 Task: Create new vendor bill with Date Opened: 08-Apr-23, Select Vendor: Dicom Canada, Terms: Net 15. Make bill entry for item-1 with Date: 08-Apr-23, Description: Shipping Charges, Expense Account: Postage & Delivery, Quantity: 1, Unit Price: 12.99, Sales Tax: Y, Sales Tax Included: N, Tax Table: Sales Tax. Post Bill with Post Date: 08-Apr-23, Post to Accounts: Liabilities:Accounts Payble. Pay / Process Payment with Transaction Date: 22-Apr-23, Amount: 13.51, Transfer Account: Checking Account. Go to 'Print Bill'. Save a pdf copy of the bill.
Action: Mouse moved to (179, 36)
Screenshot: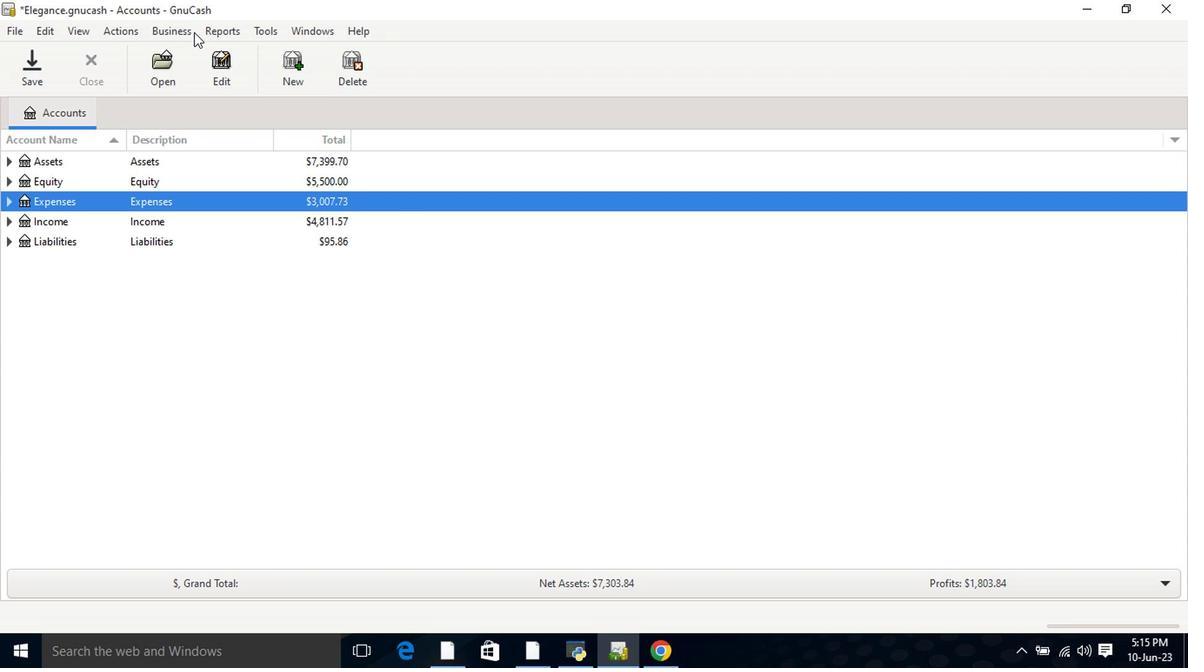 
Action: Mouse pressed left at (179, 36)
Screenshot: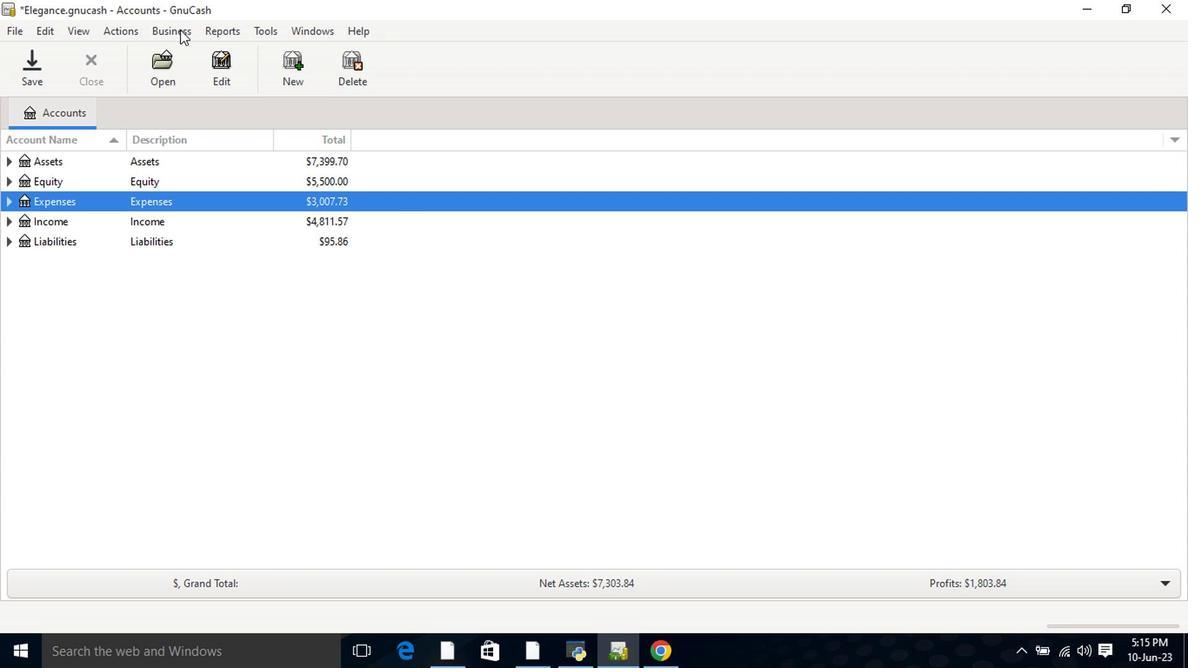 
Action: Mouse moved to (198, 76)
Screenshot: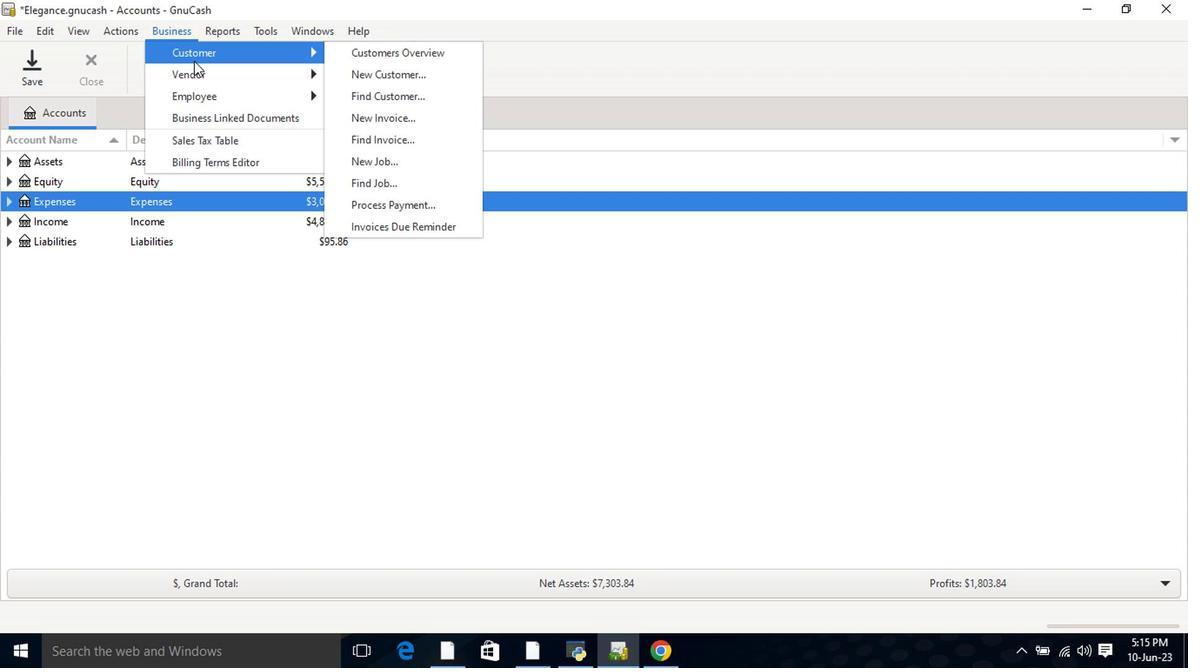 
Action: Mouse pressed left at (198, 76)
Screenshot: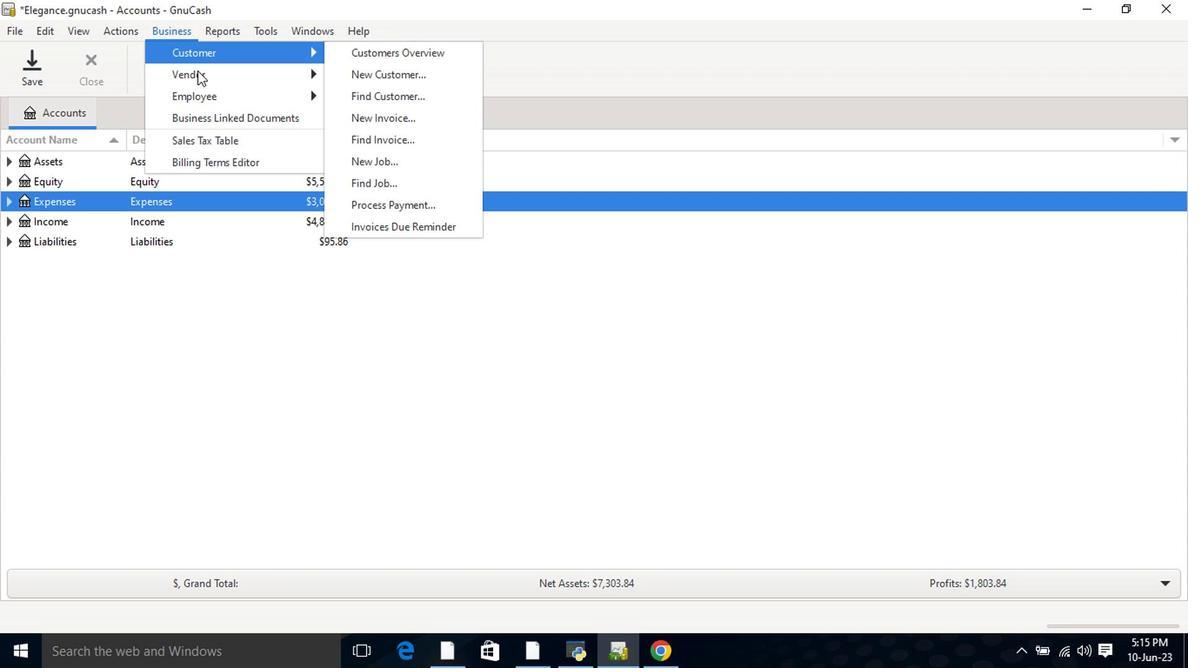 
Action: Mouse moved to (374, 146)
Screenshot: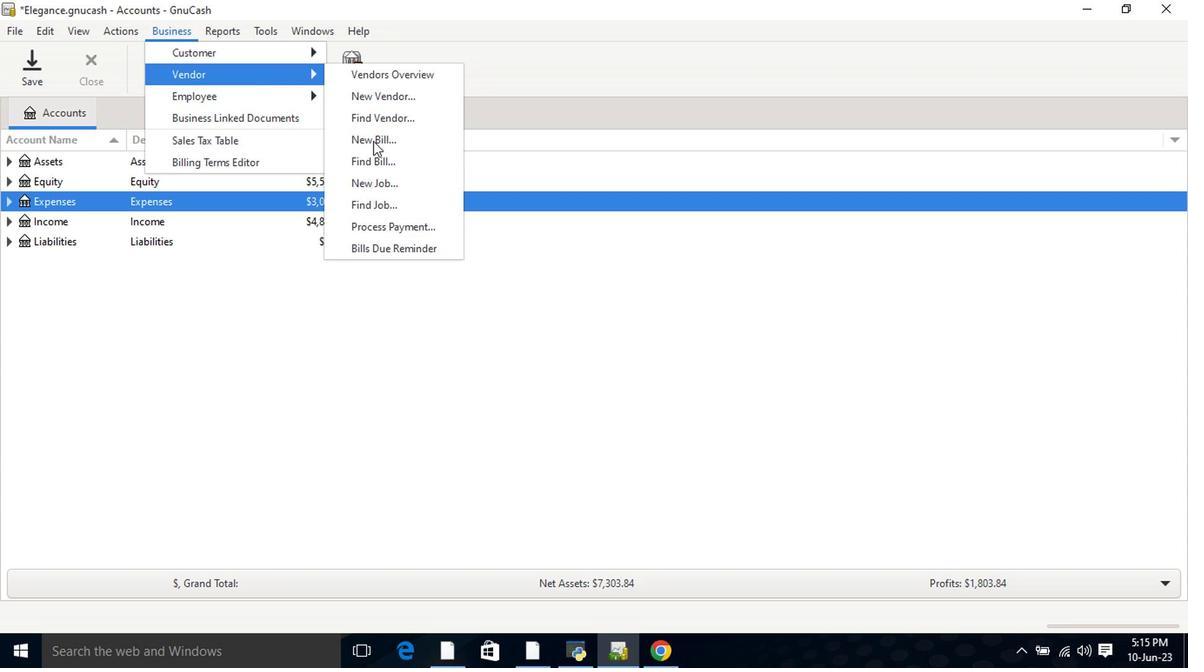 
Action: Mouse pressed left at (374, 146)
Screenshot: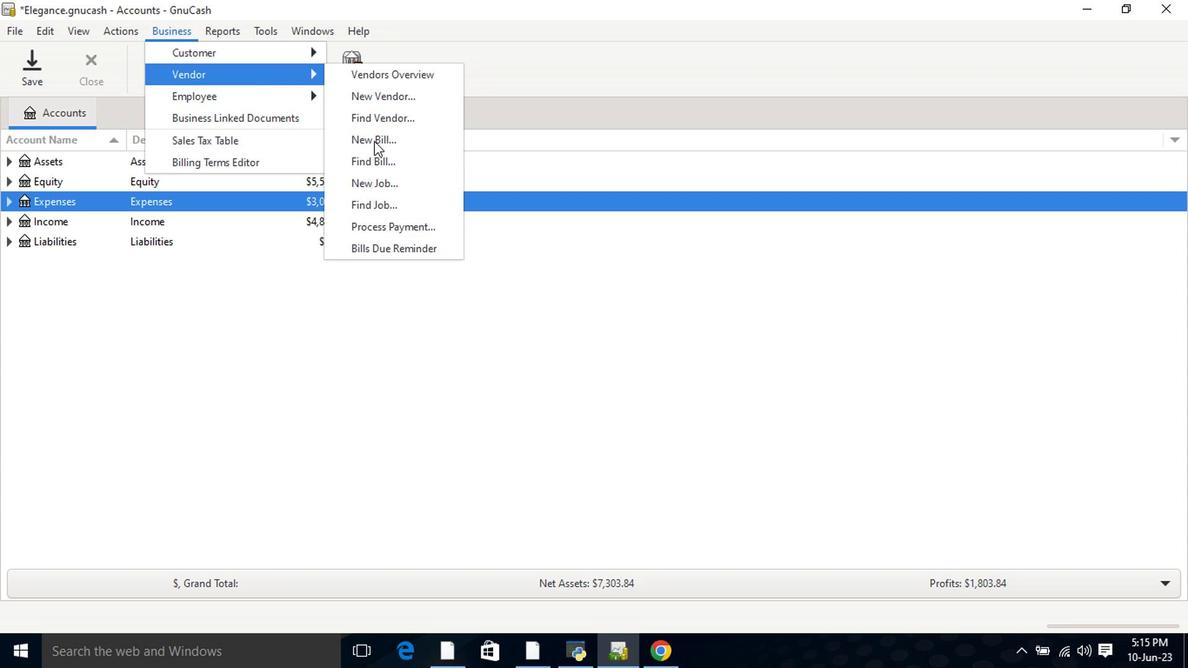 
Action: Mouse moved to (707, 230)
Screenshot: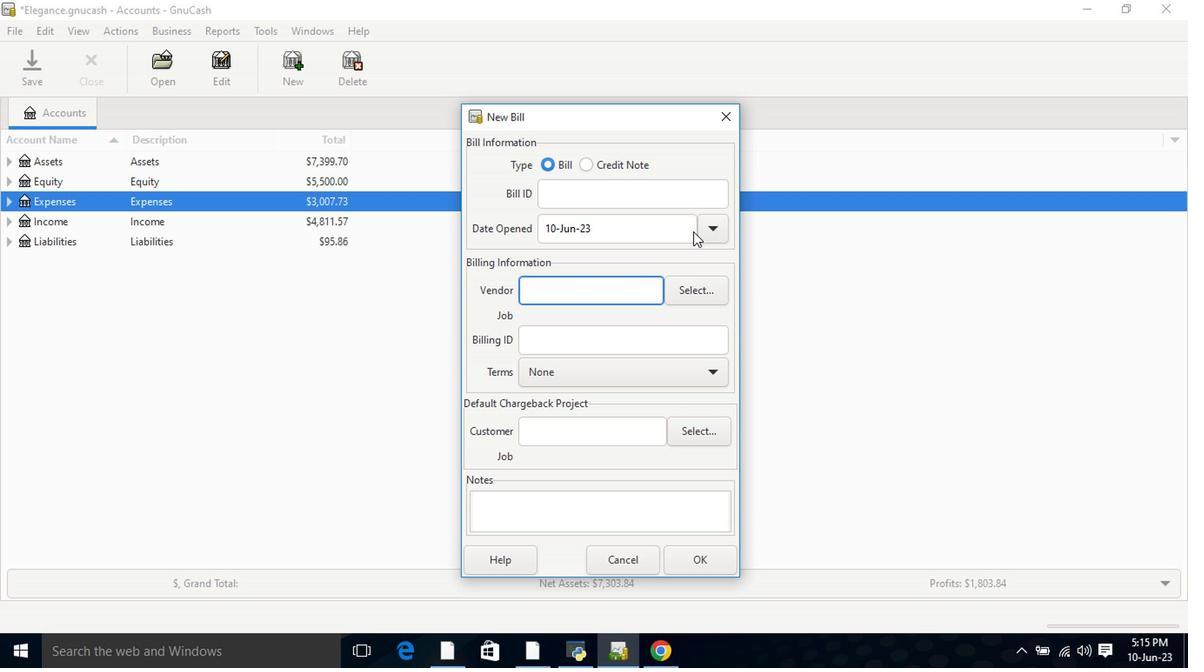 
Action: Mouse pressed left at (707, 230)
Screenshot: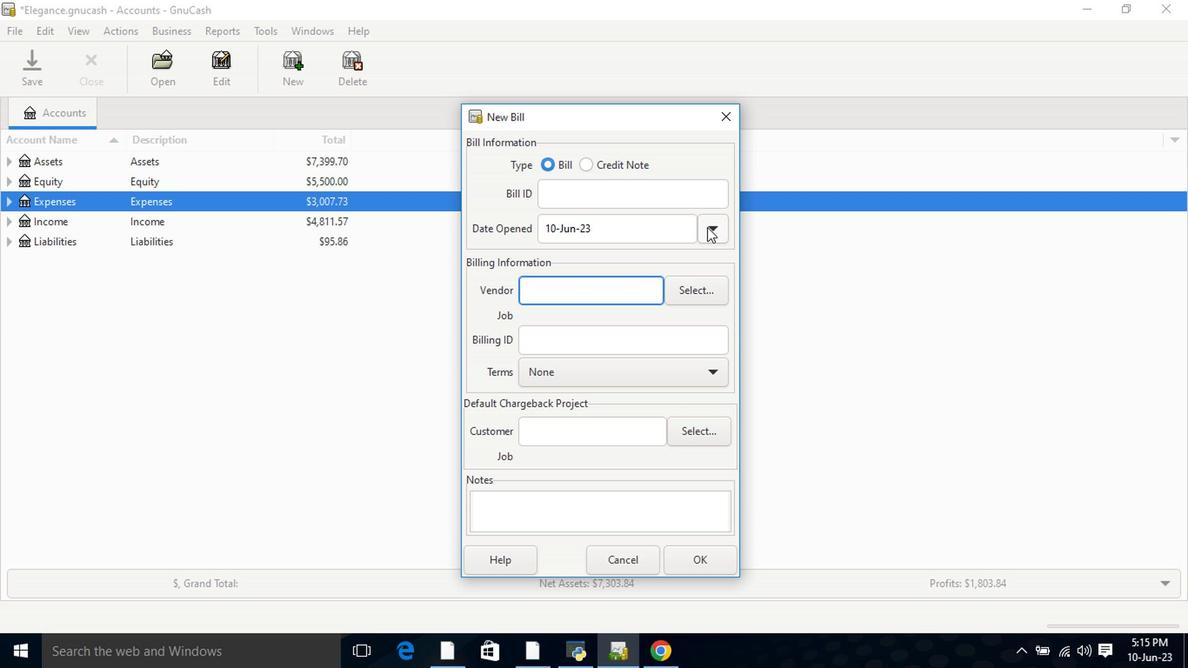 
Action: Mouse moved to (574, 255)
Screenshot: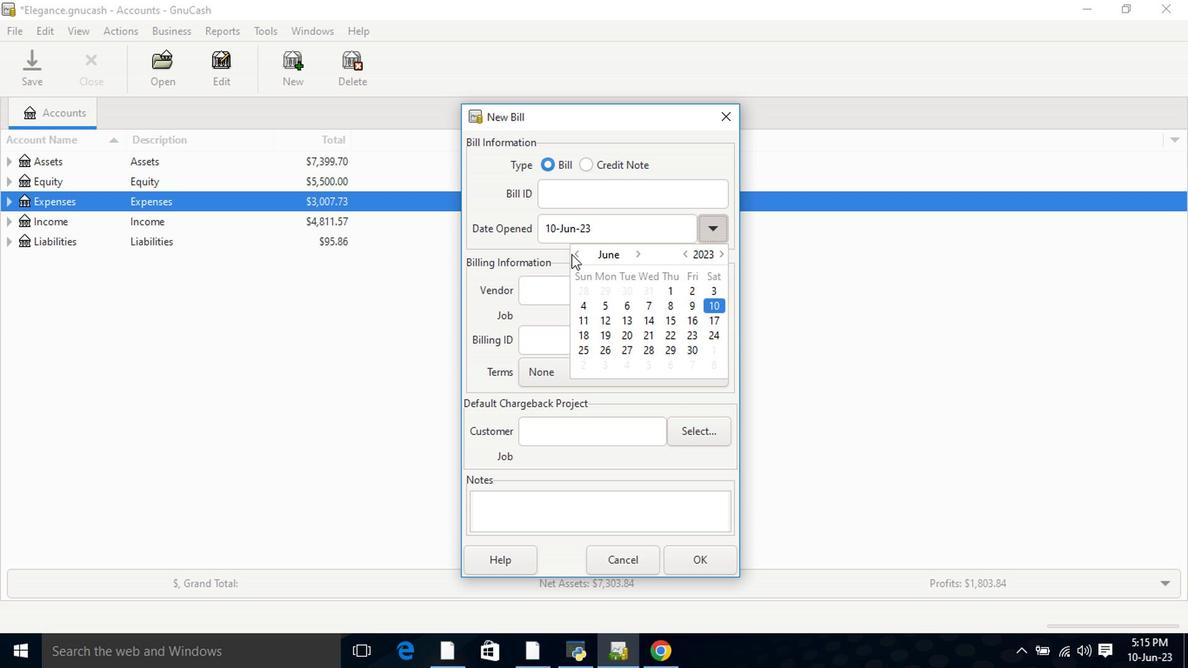
Action: Mouse pressed left at (574, 255)
Screenshot: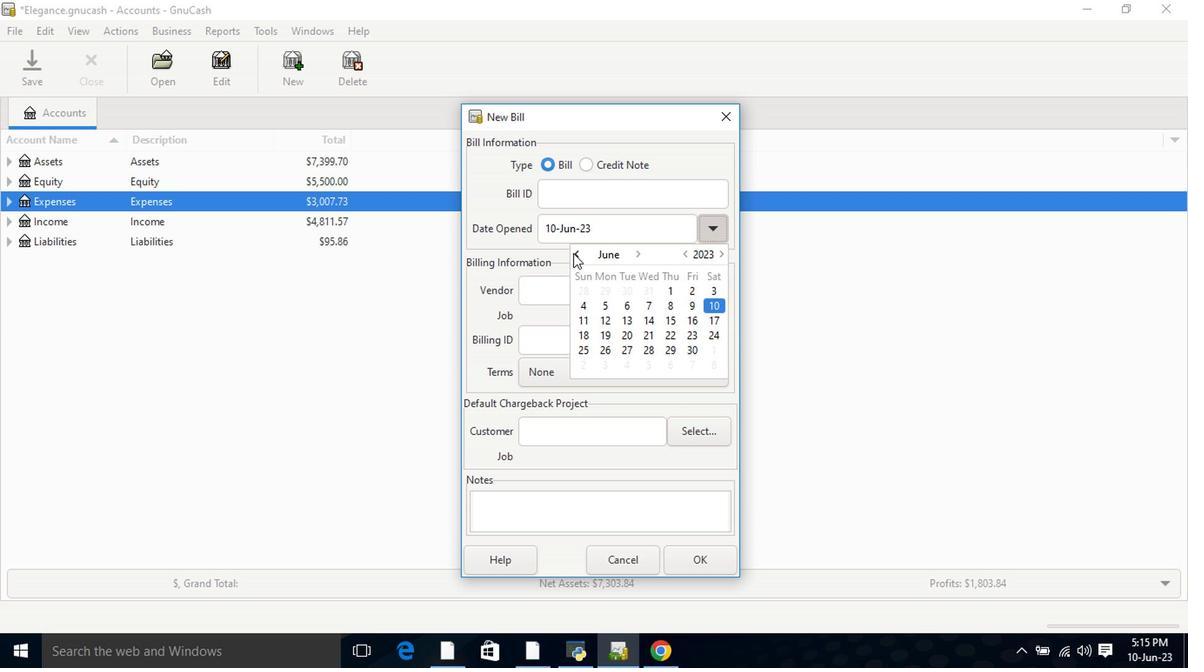 
Action: Mouse pressed left at (574, 255)
Screenshot: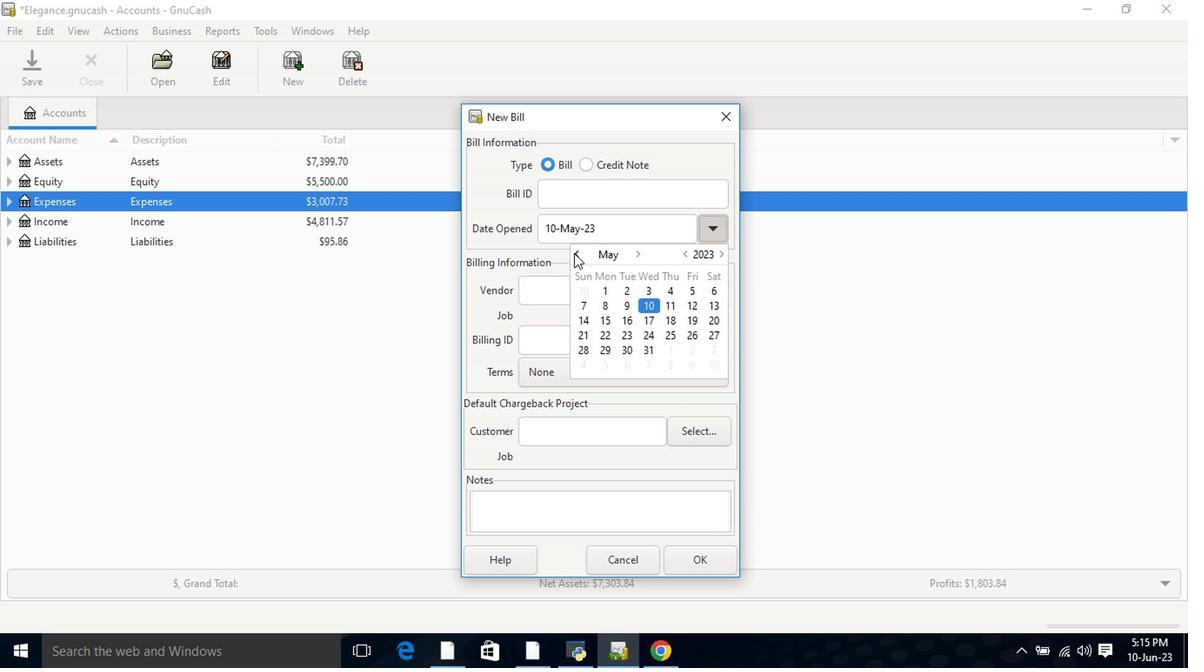
Action: Mouse moved to (713, 305)
Screenshot: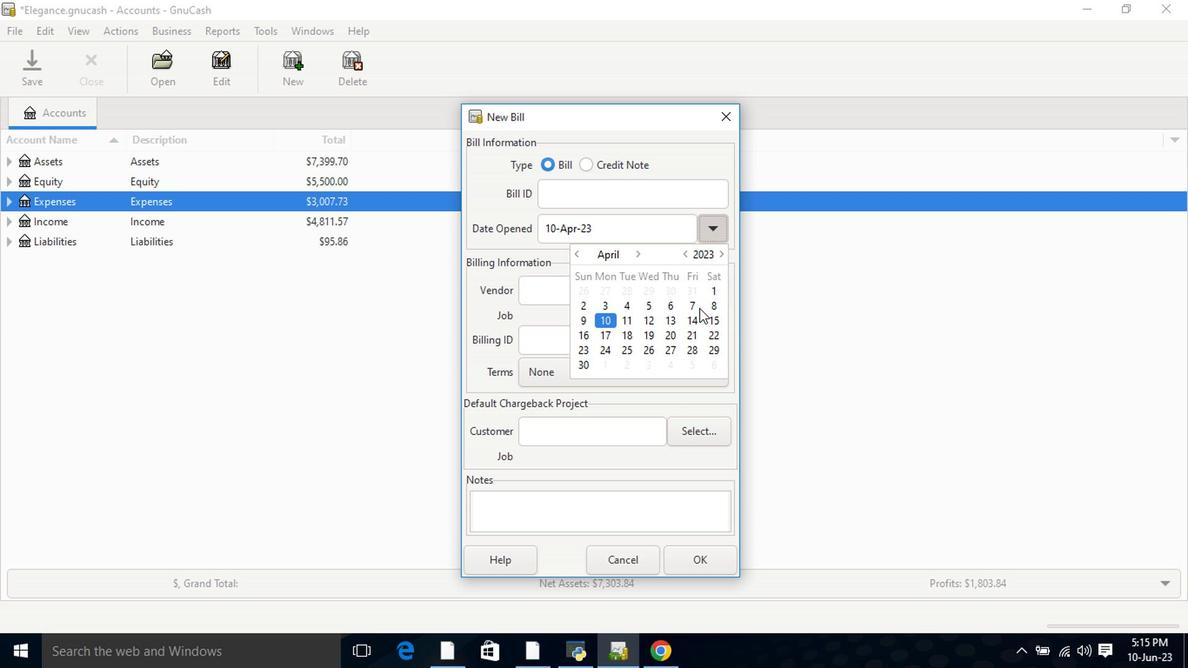 
Action: Mouse pressed left at (713, 305)
Screenshot: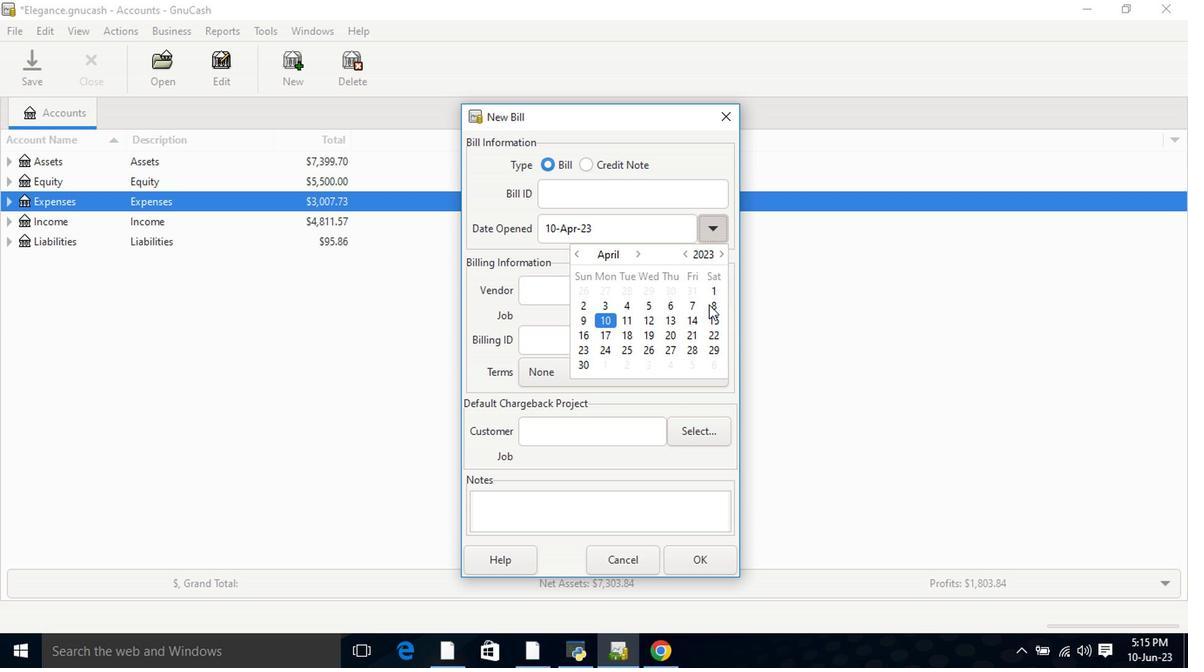 
Action: Mouse pressed left at (713, 305)
Screenshot: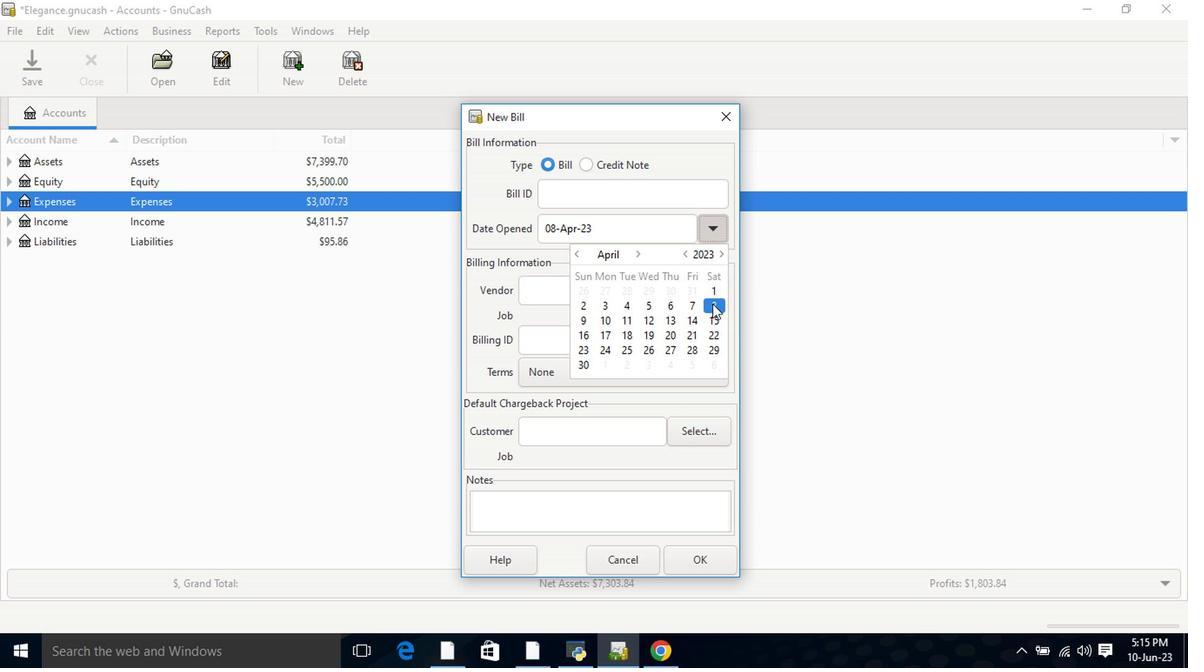 
Action: Mouse moved to (638, 305)
Screenshot: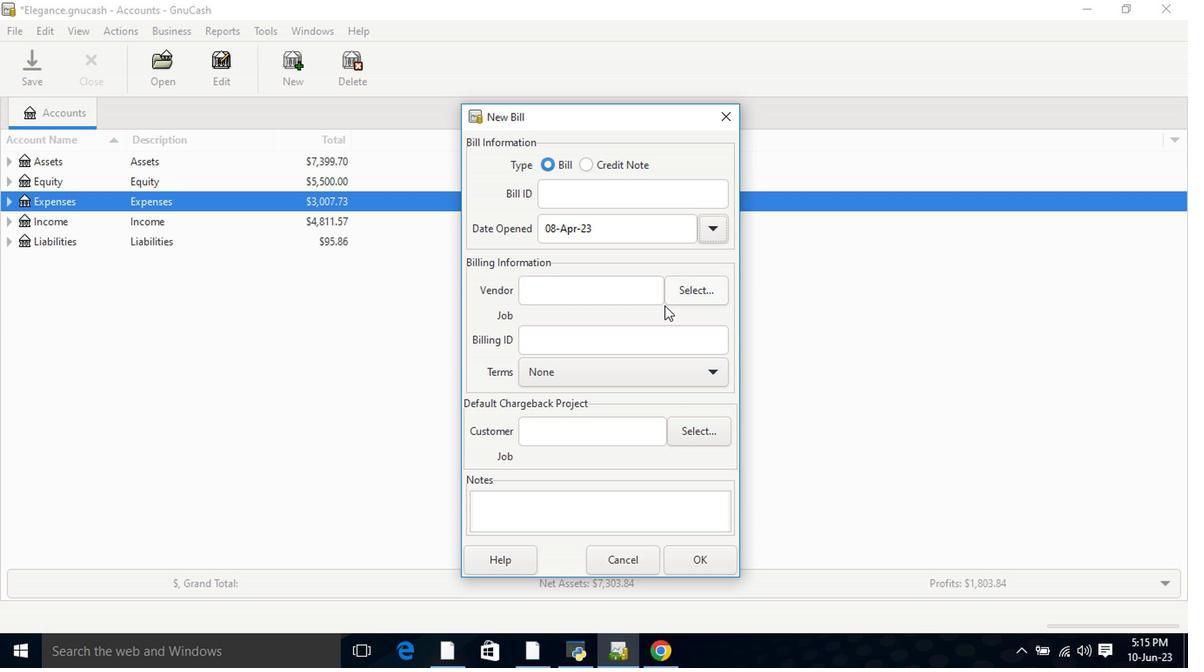 
Action: Mouse pressed left at (638, 305)
Screenshot: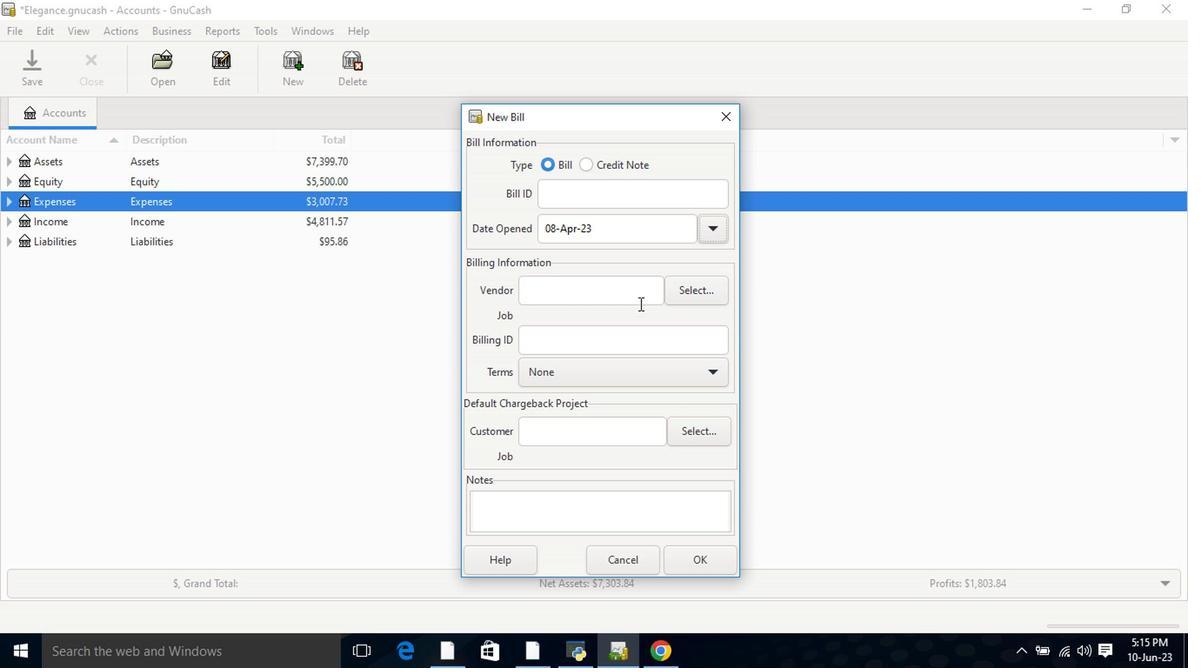 
Action: Key pressed <Key.shift><Key.shift>Dic
Screenshot: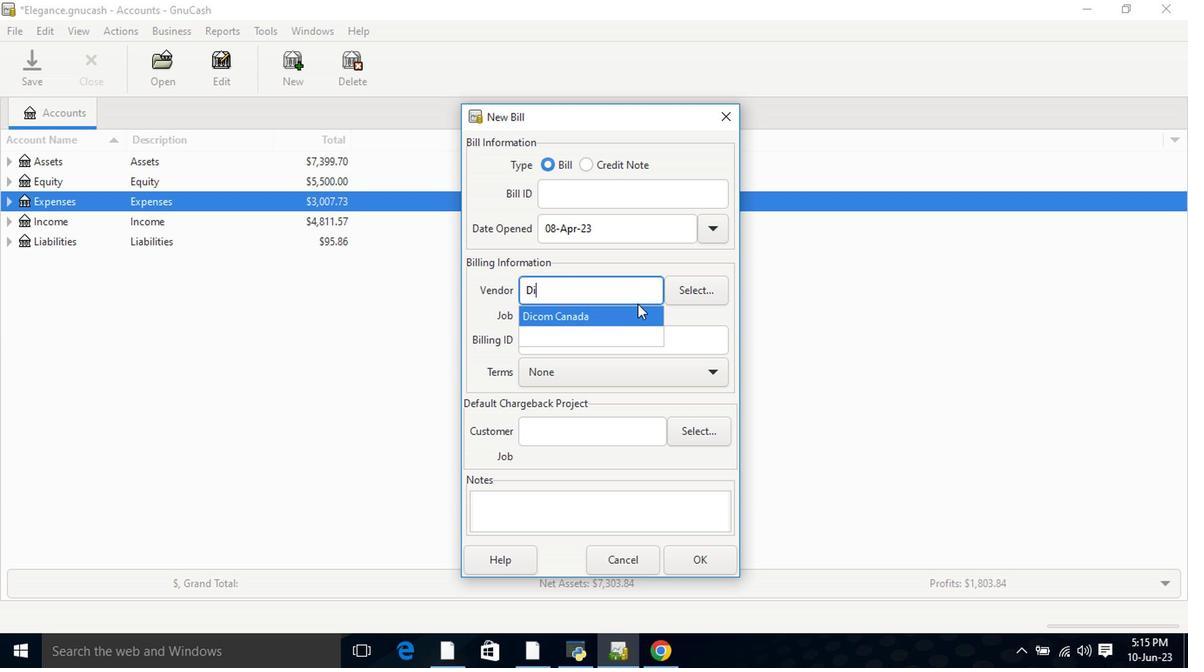 
Action: Mouse moved to (602, 320)
Screenshot: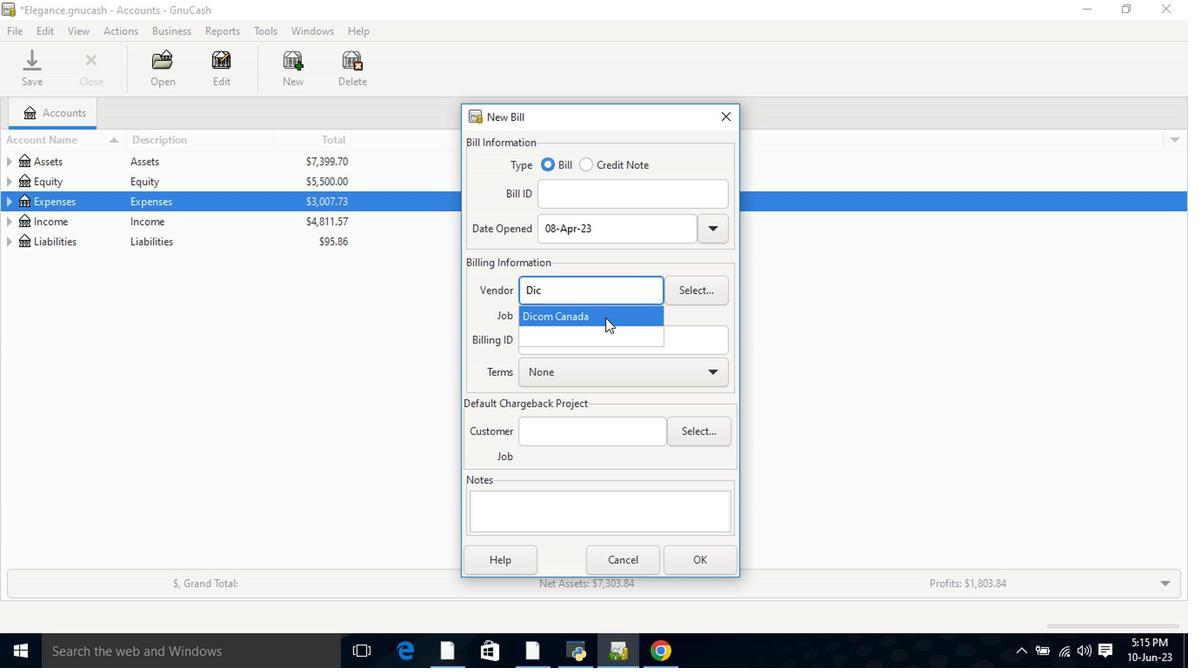 
Action: Mouse pressed left at (602, 320)
Screenshot: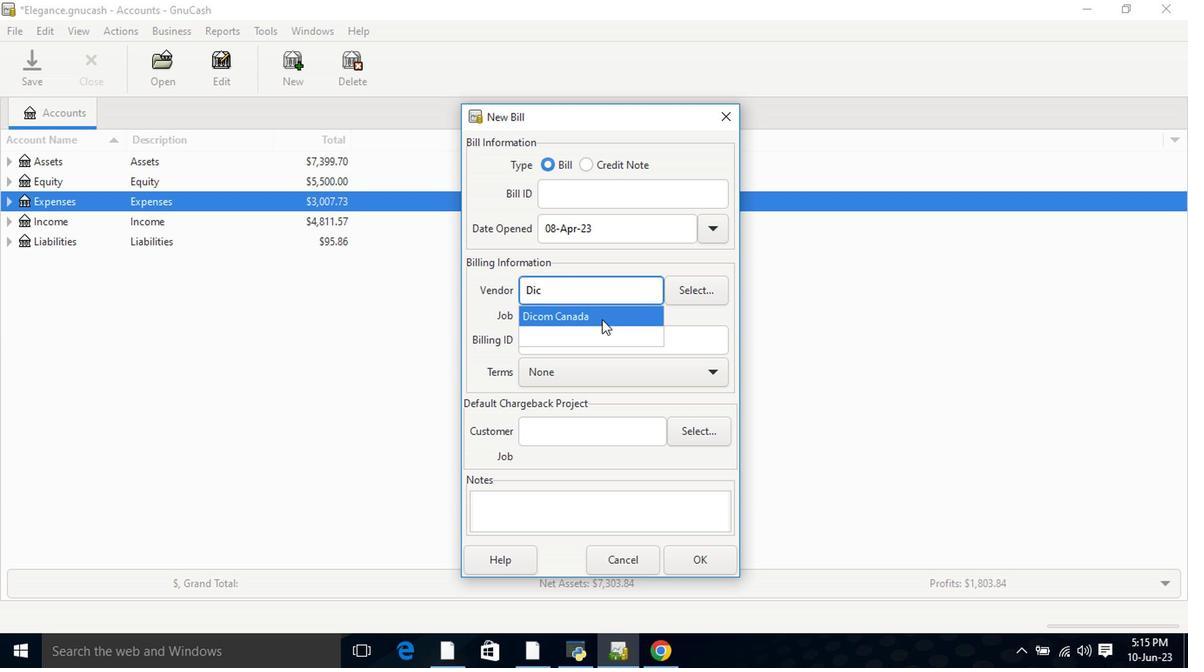 
Action: Mouse moved to (598, 386)
Screenshot: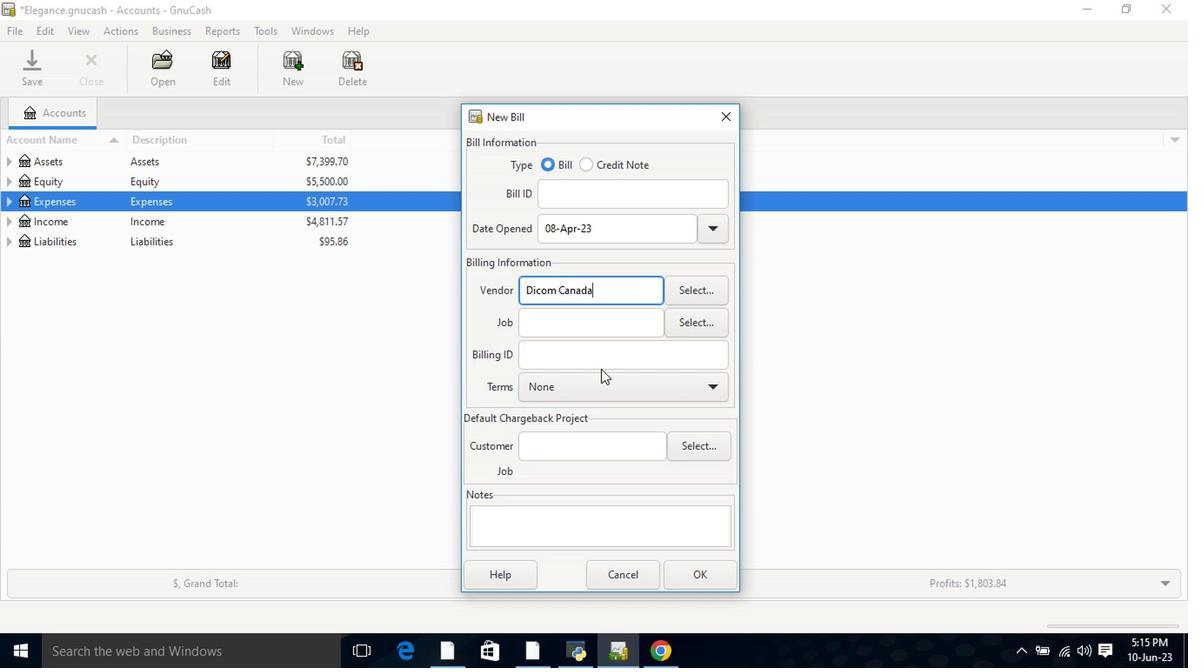 
Action: Mouse pressed left at (598, 386)
Screenshot: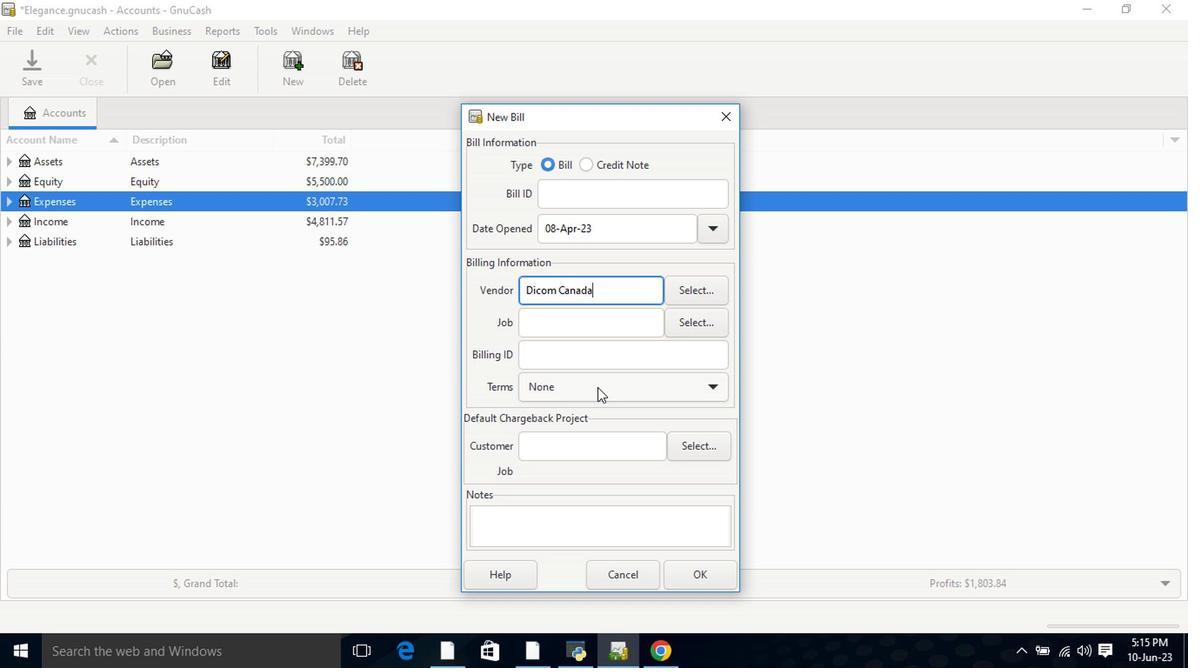 
Action: Mouse moved to (586, 415)
Screenshot: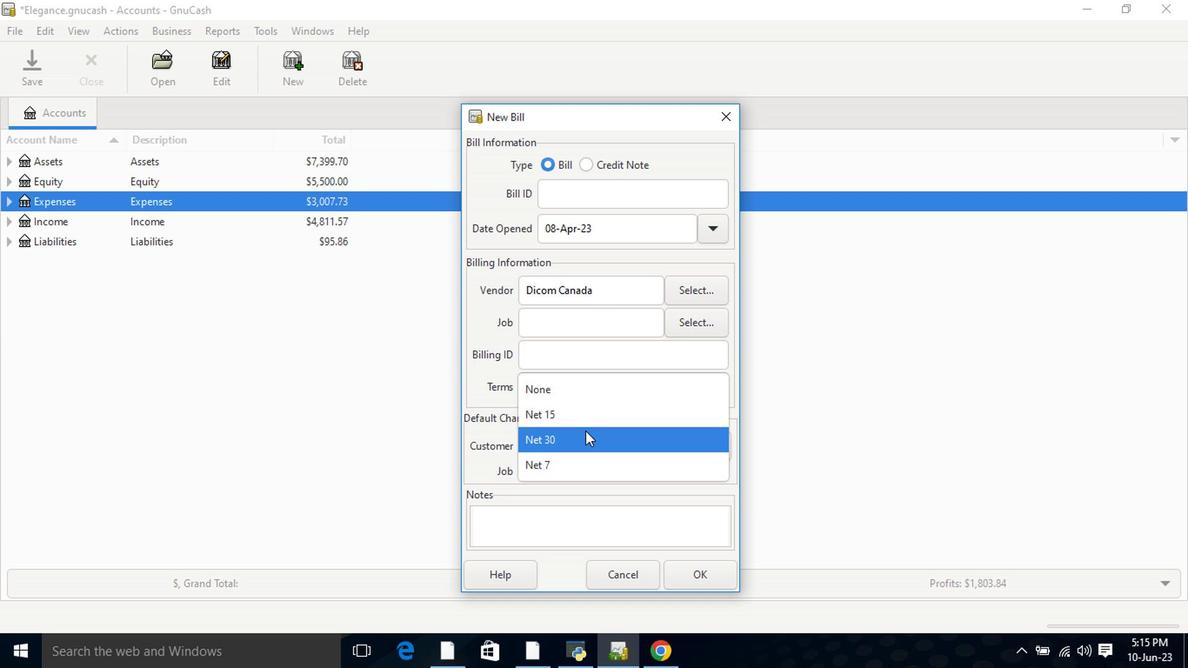 
Action: Mouse pressed left at (586, 415)
Screenshot: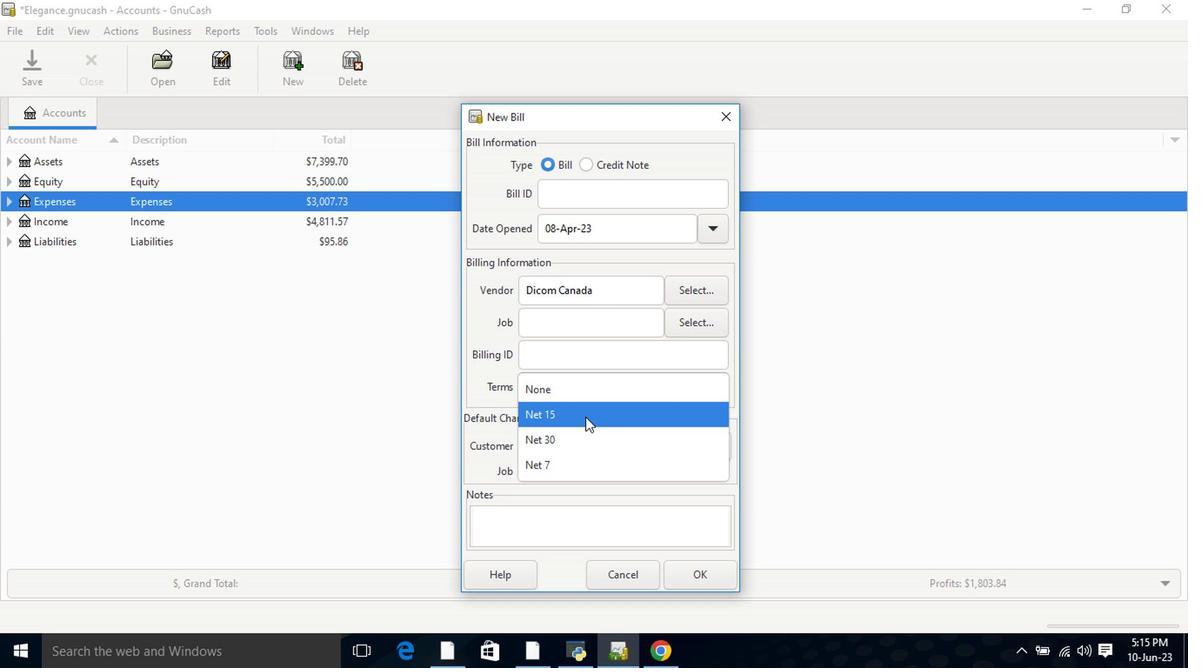 
Action: Mouse moved to (682, 567)
Screenshot: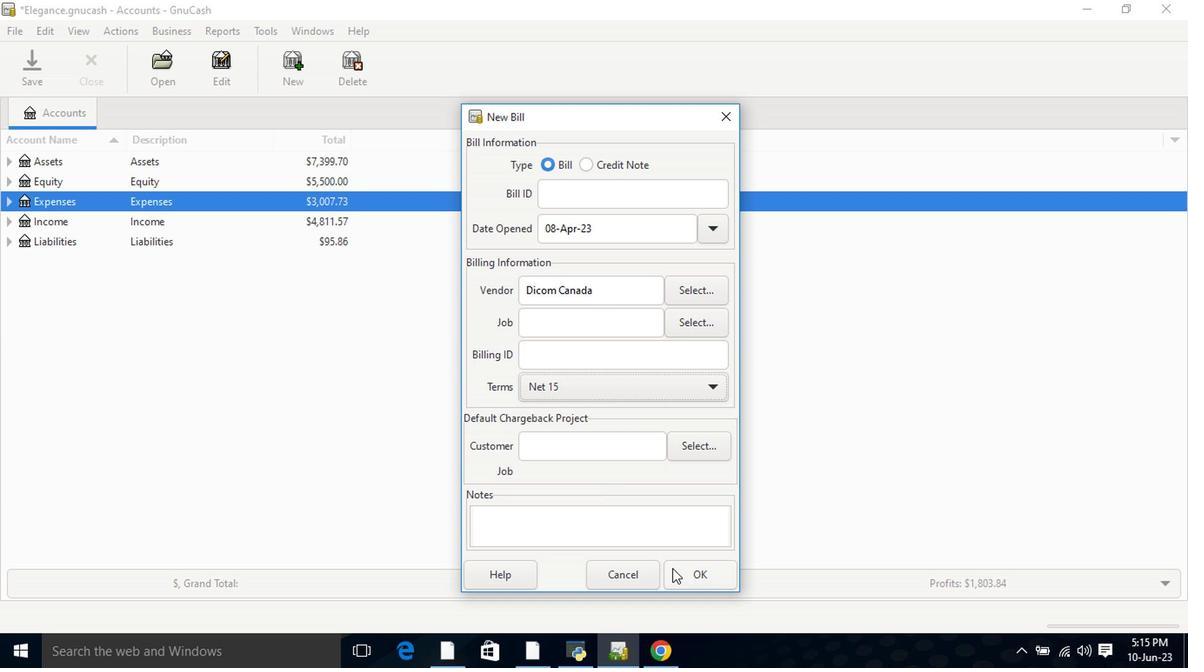 
Action: Mouse pressed left at (682, 567)
Screenshot: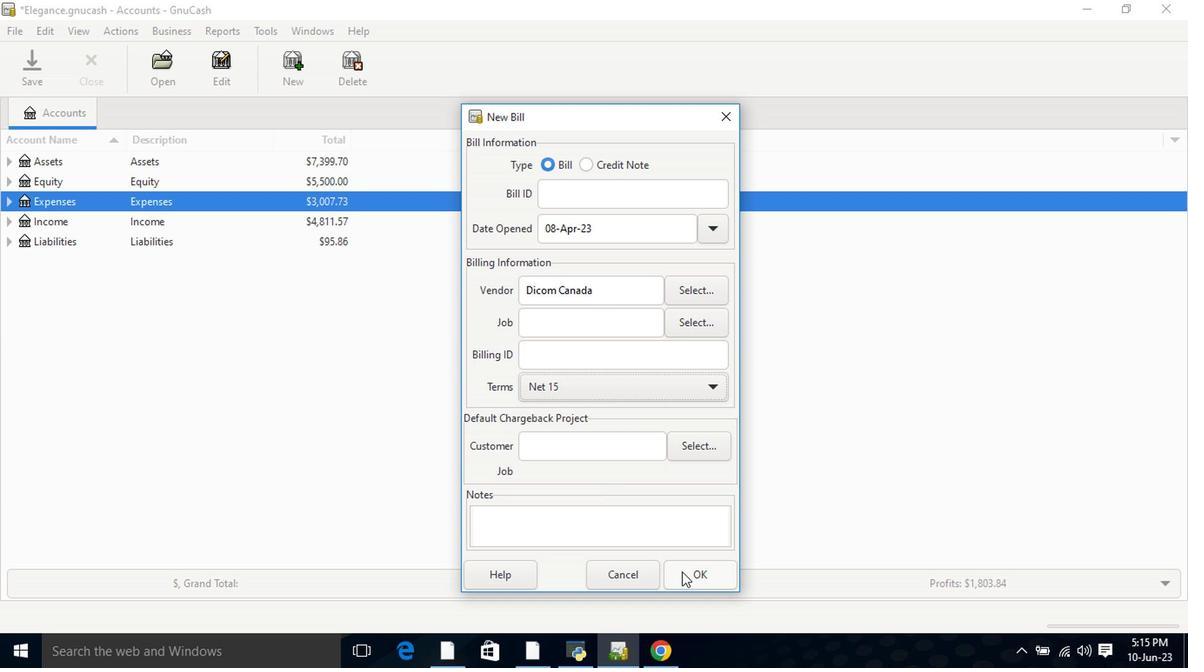 
Action: Mouse moved to (225, 405)
Screenshot: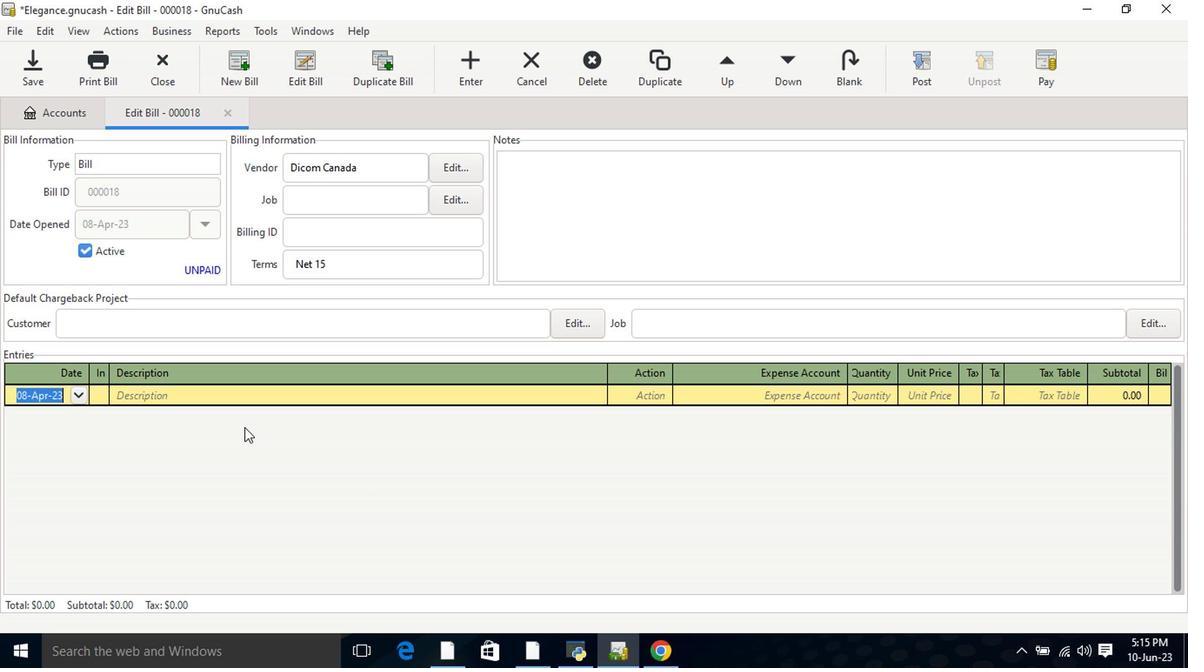 
Action: Key pressed <Key.tab>
Screenshot: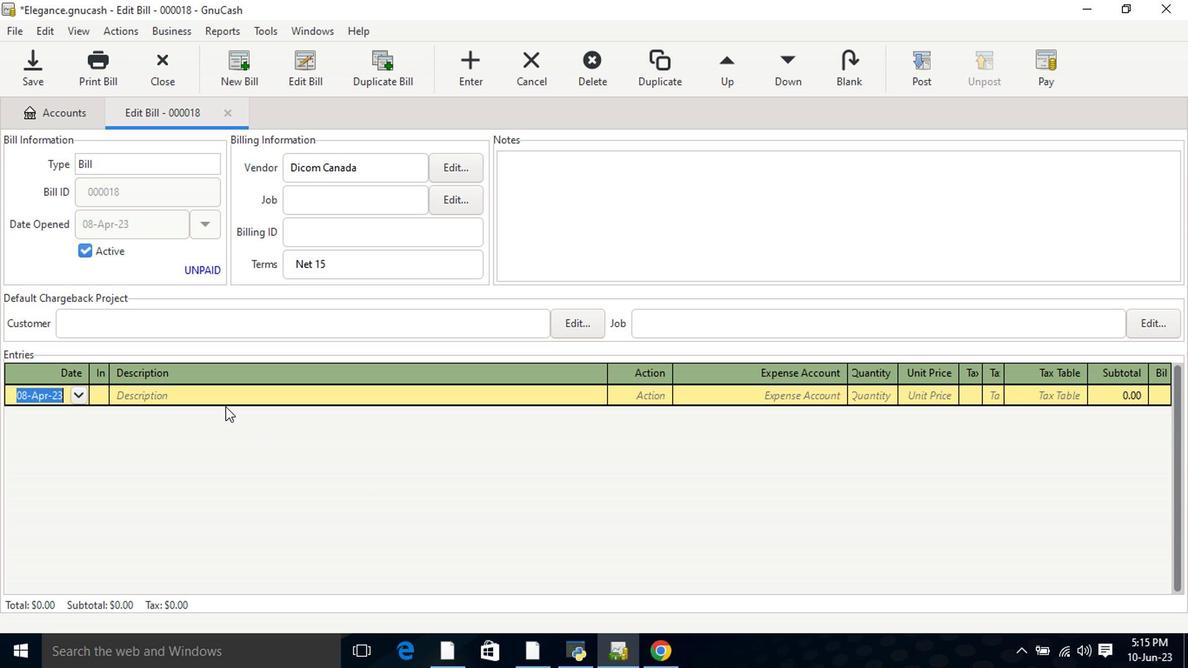 
Action: Mouse moved to (226, 401)
Screenshot: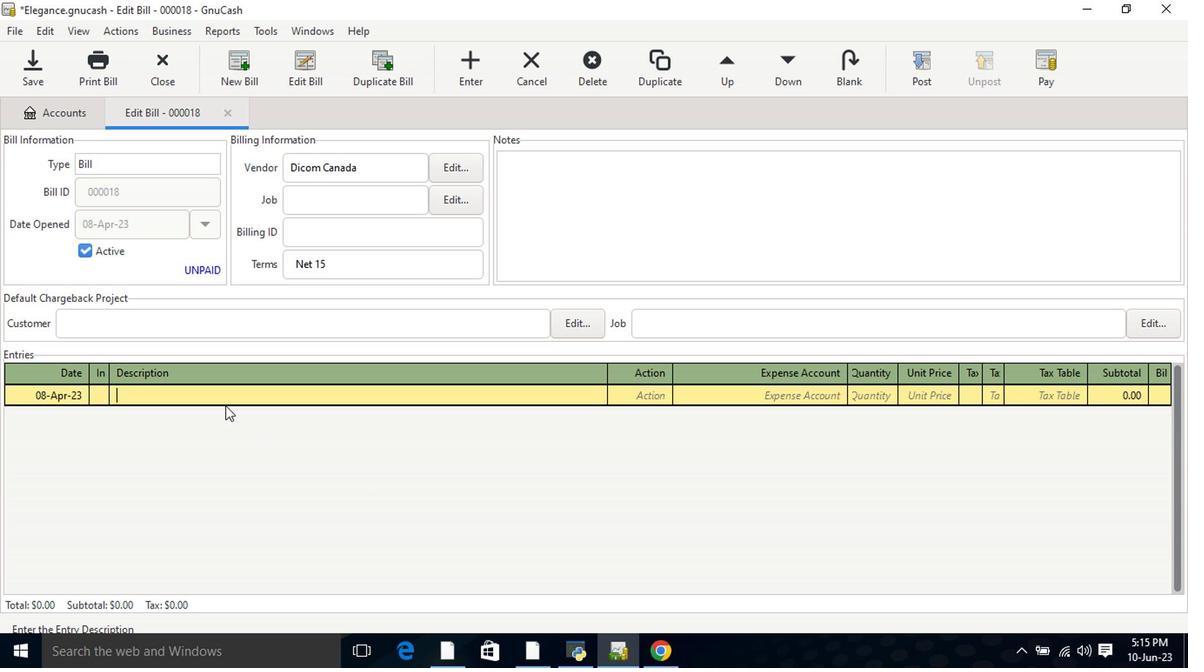 
Action: Key pressed <Key.shift>Shipping<Key.space><Key.shift>Charges<Key.tab>1<Key.tab>12.99<Key.tab><Key.tab>
Screenshot: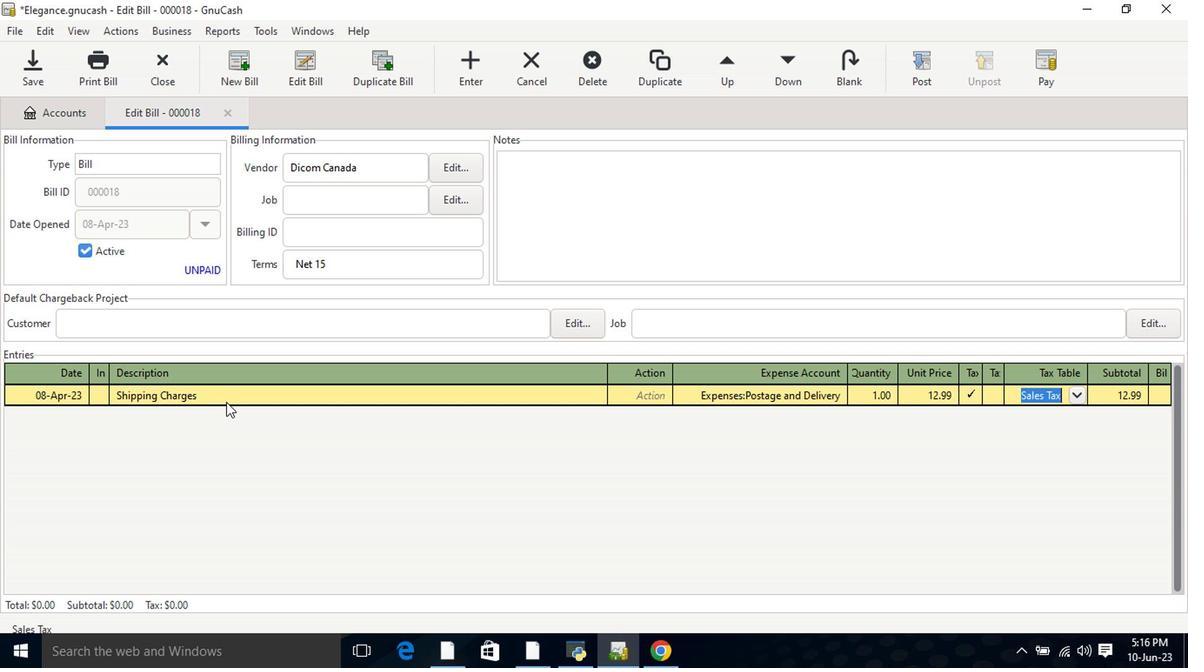 
Action: Mouse moved to (924, 80)
Screenshot: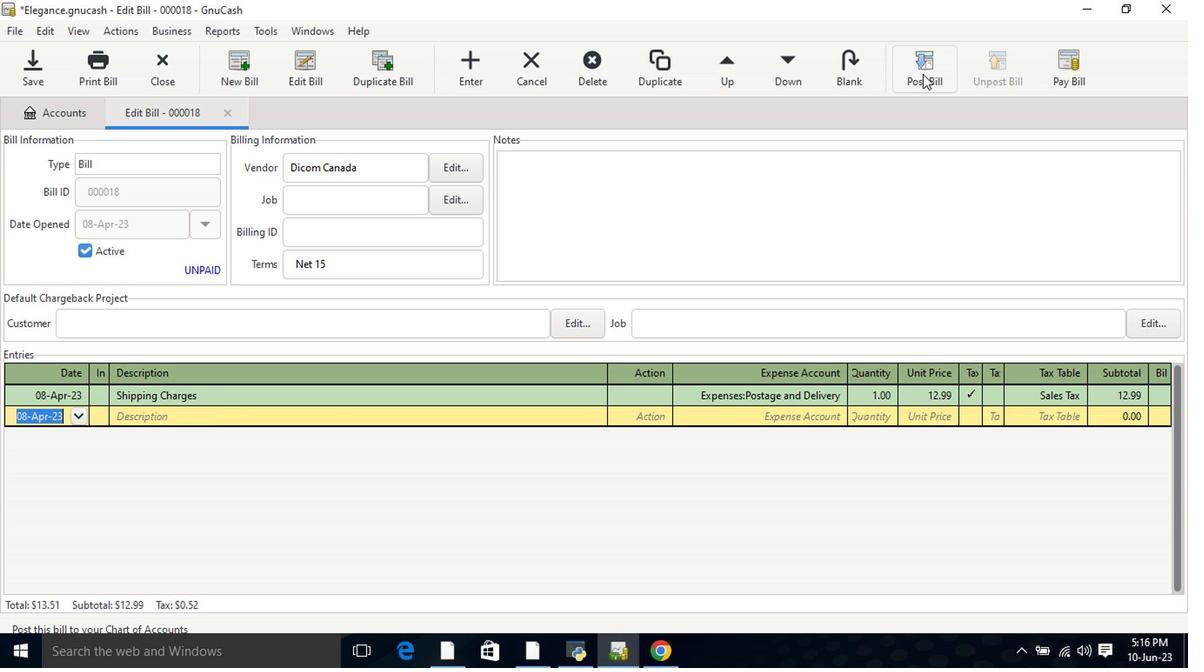 
Action: Mouse pressed left at (924, 80)
Screenshot: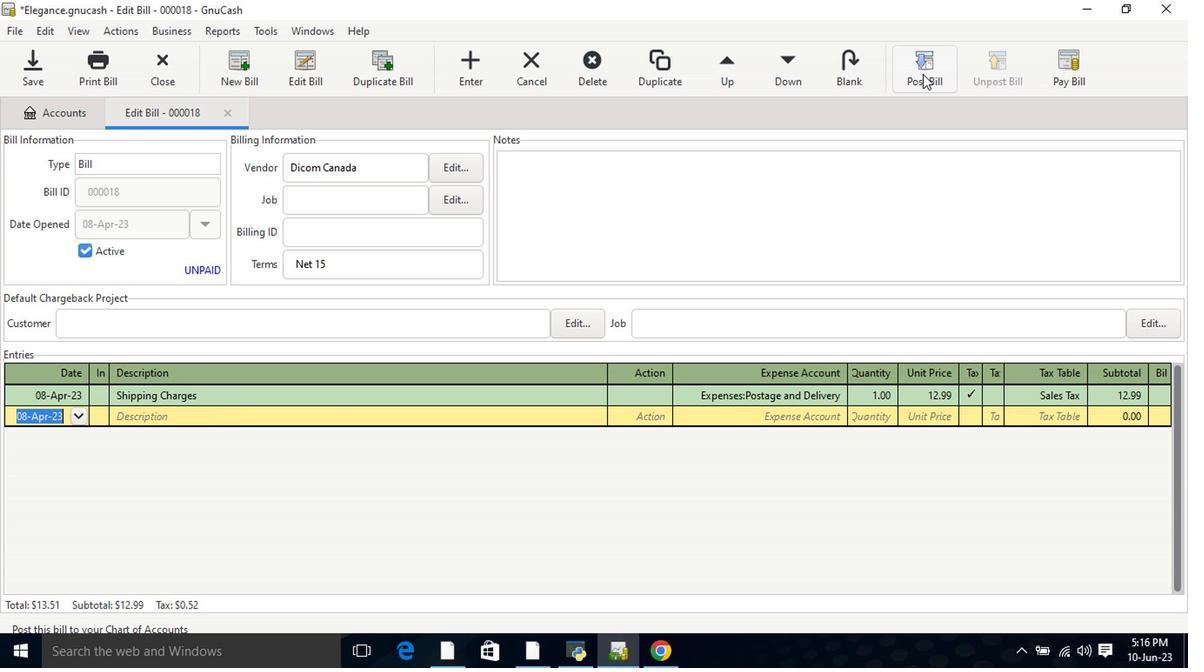 
Action: Mouse moved to (714, 435)
Screenshot: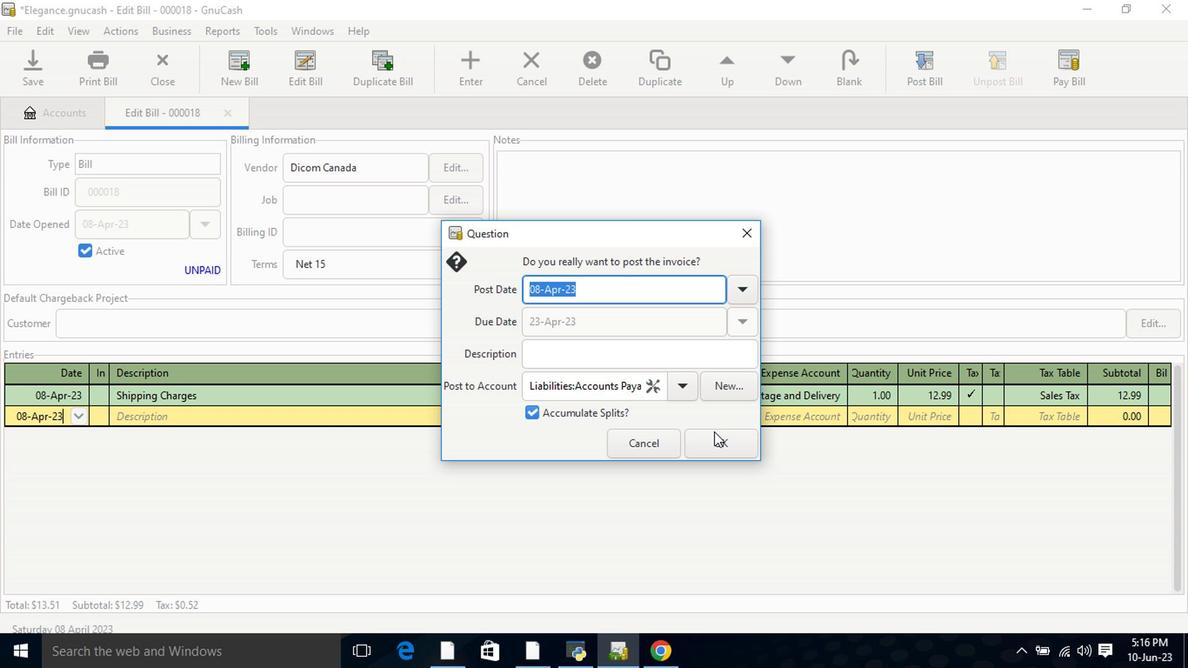 
Action: Mouse pressed left at (714, 435)
Screenshot: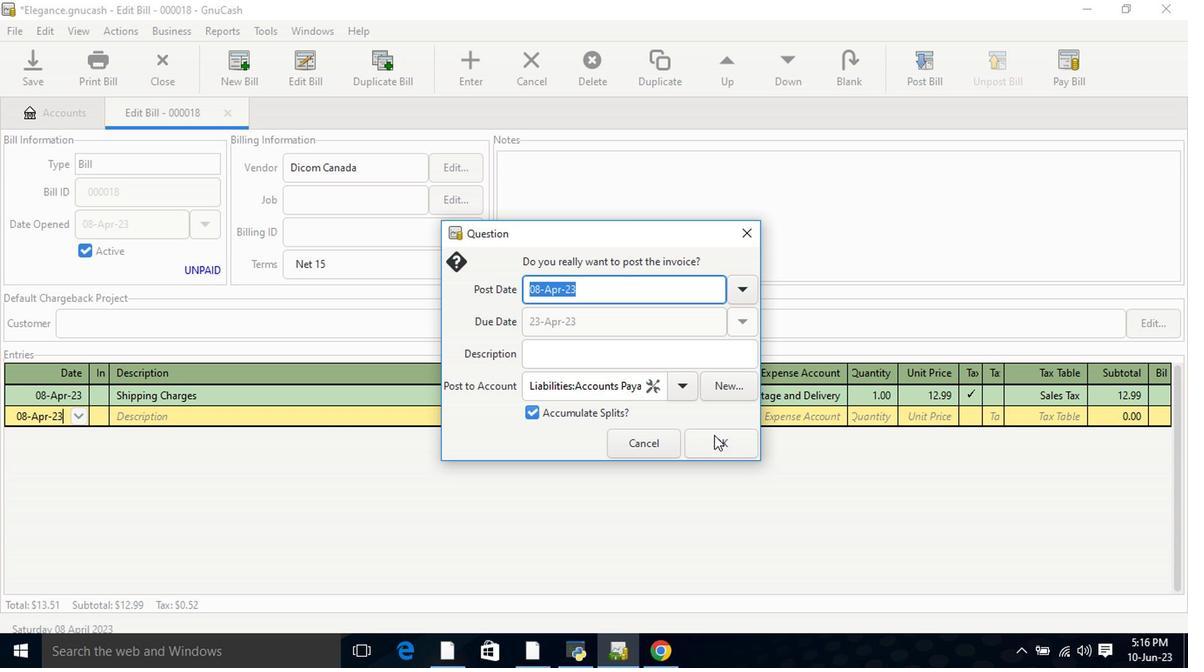 
Action: Mouse moved to (1058, 74)
Screenshot: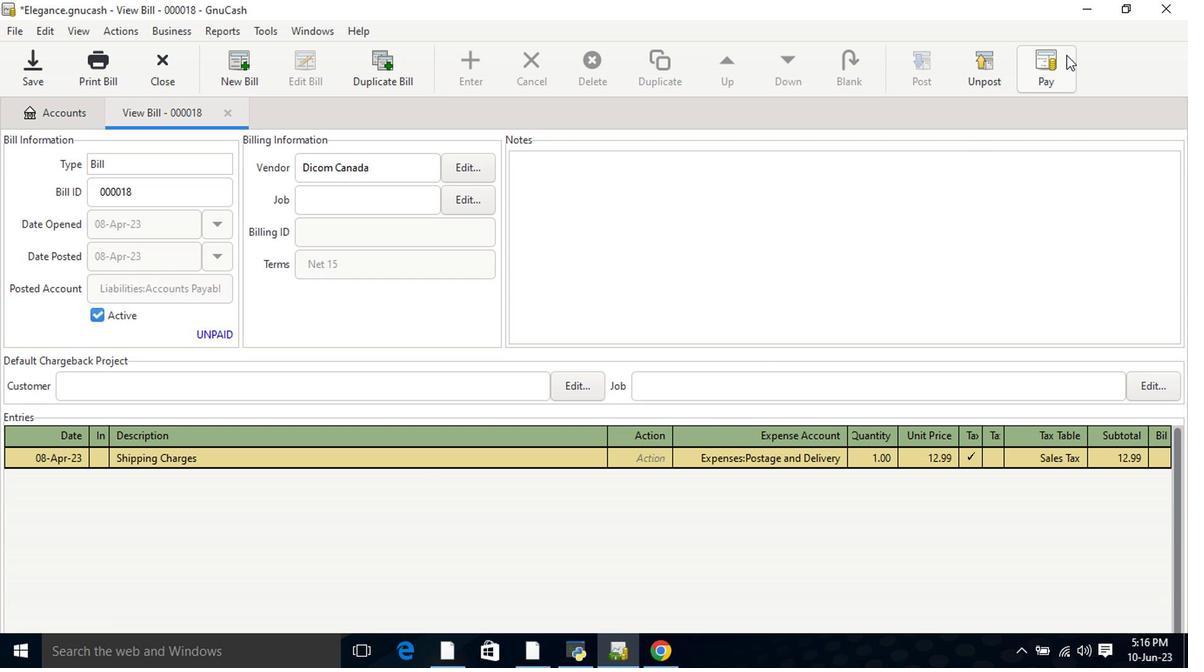 
Action: Mouse pressed left at (1058, 74)
Screenshot: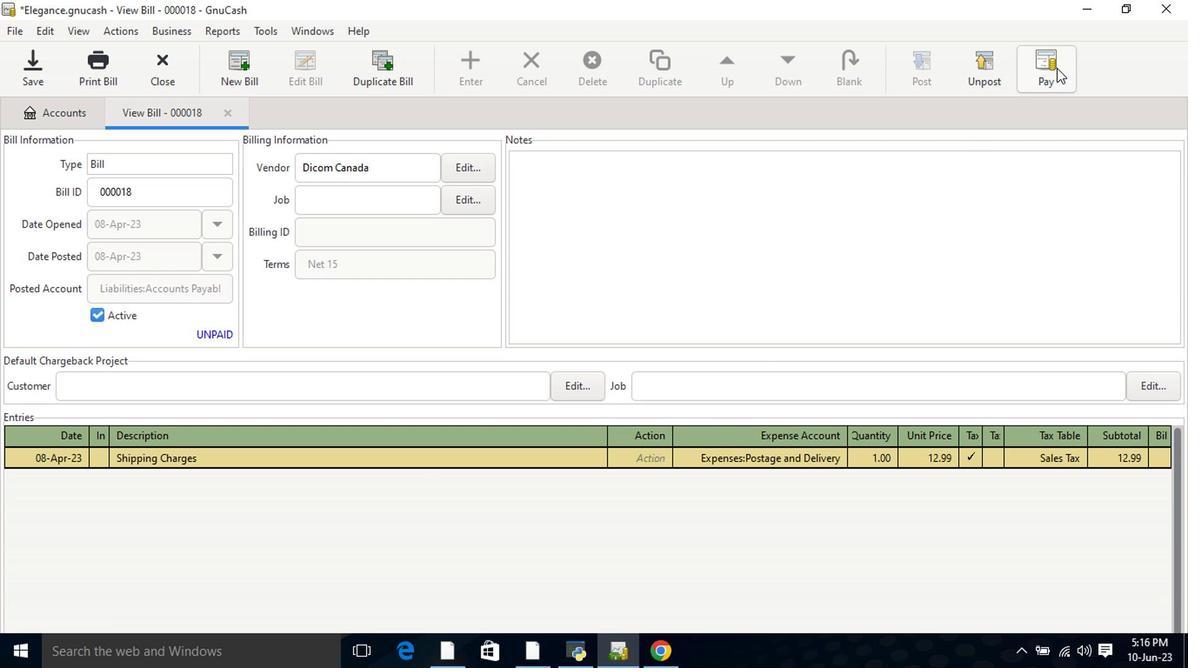 
Action: Mouse moved to (527, 342)
Screenshot: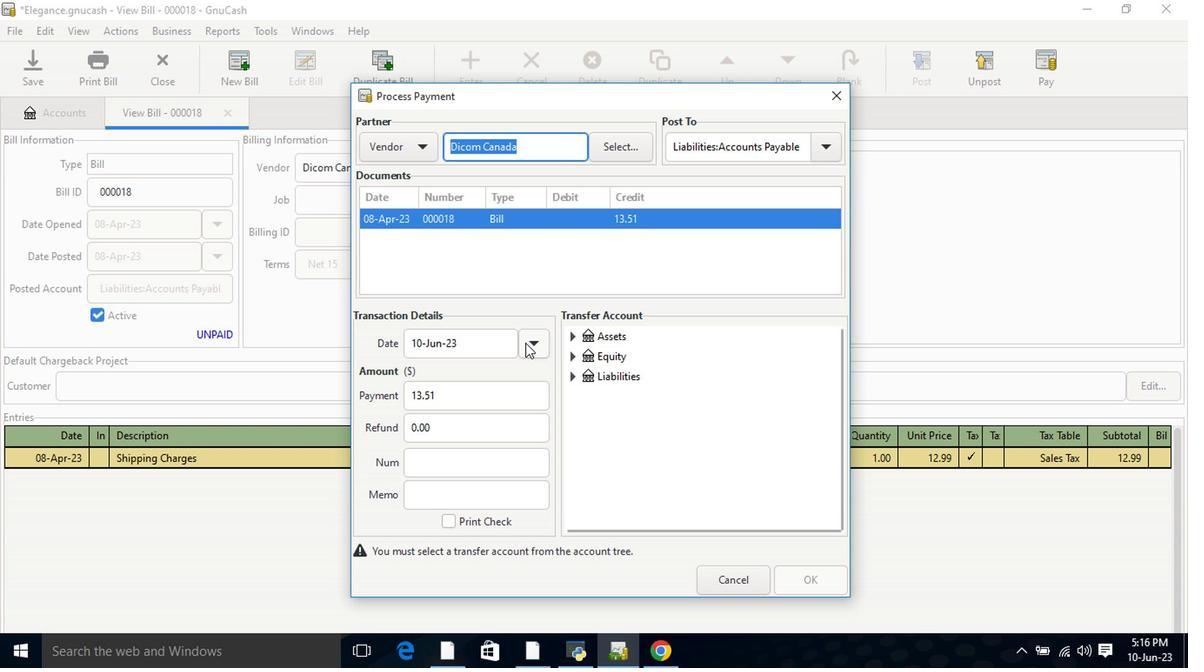 
Action: Mouse pressed left at (527, 342)
Screenshot: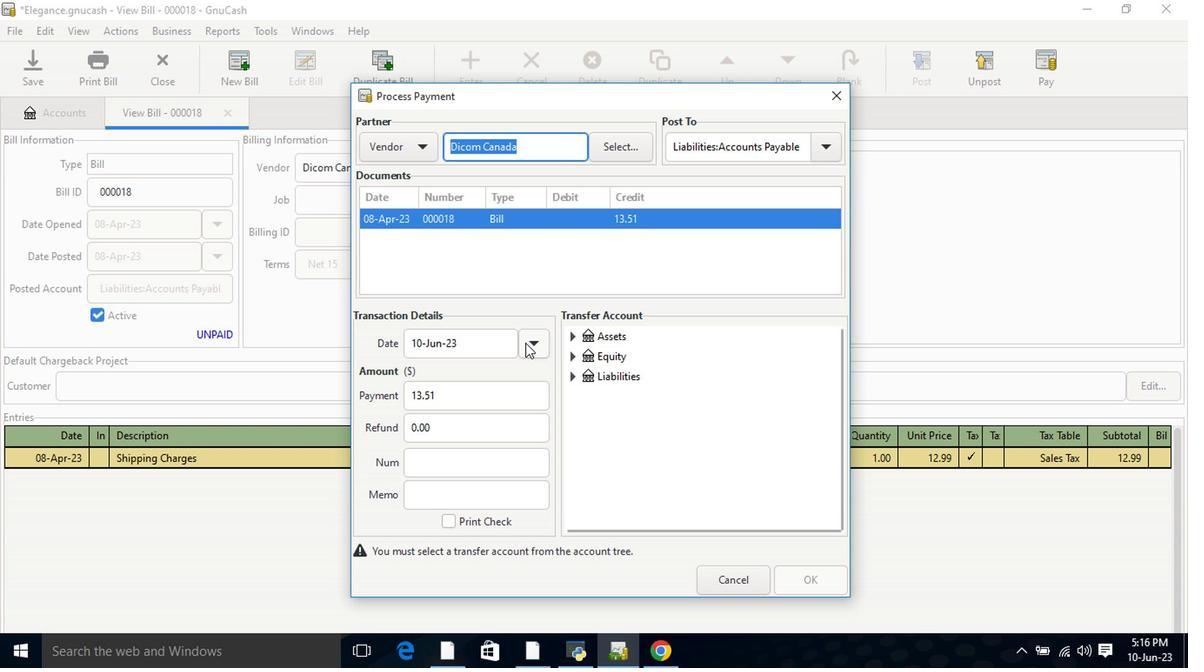 
Action: Mouse moved to (400, 370)
Screenshot: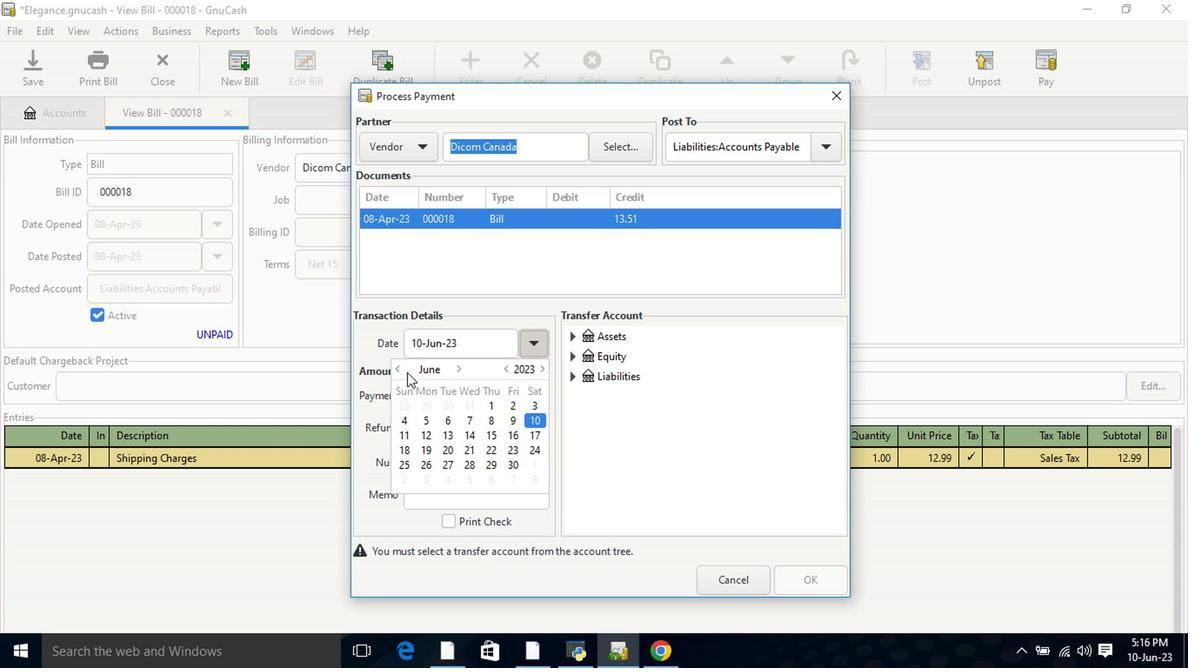 
Action: Mouse pressed left at (400, 370)
Screenshot: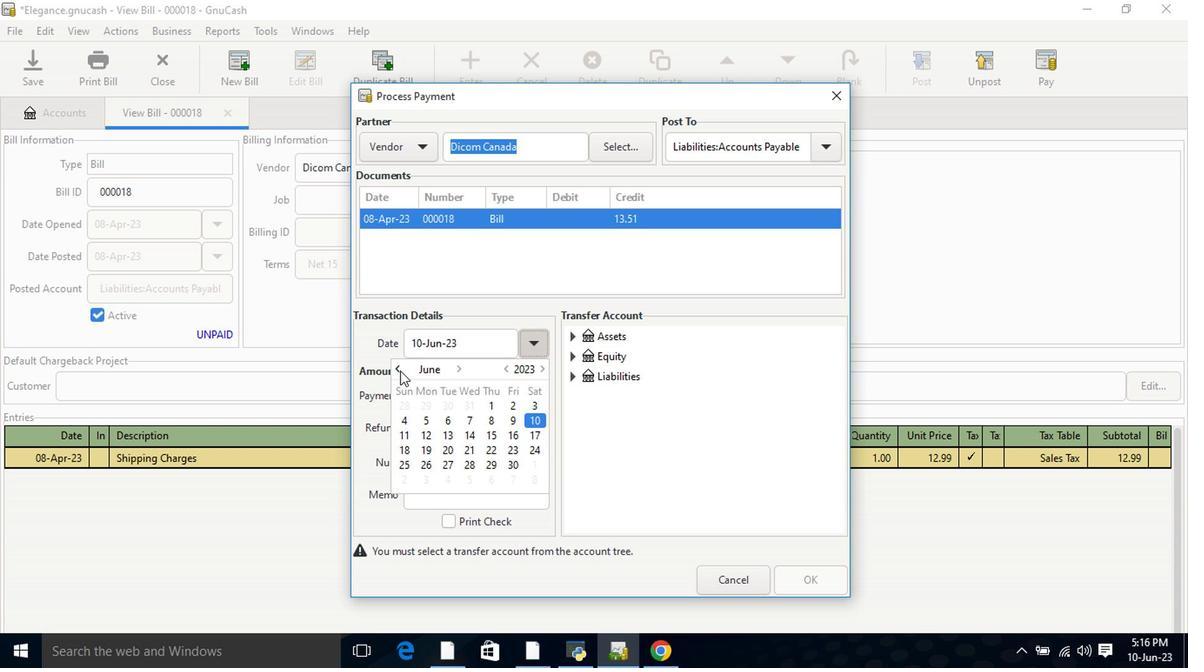 
Action: Mouse pressed left at (400, 370)
Screenshot: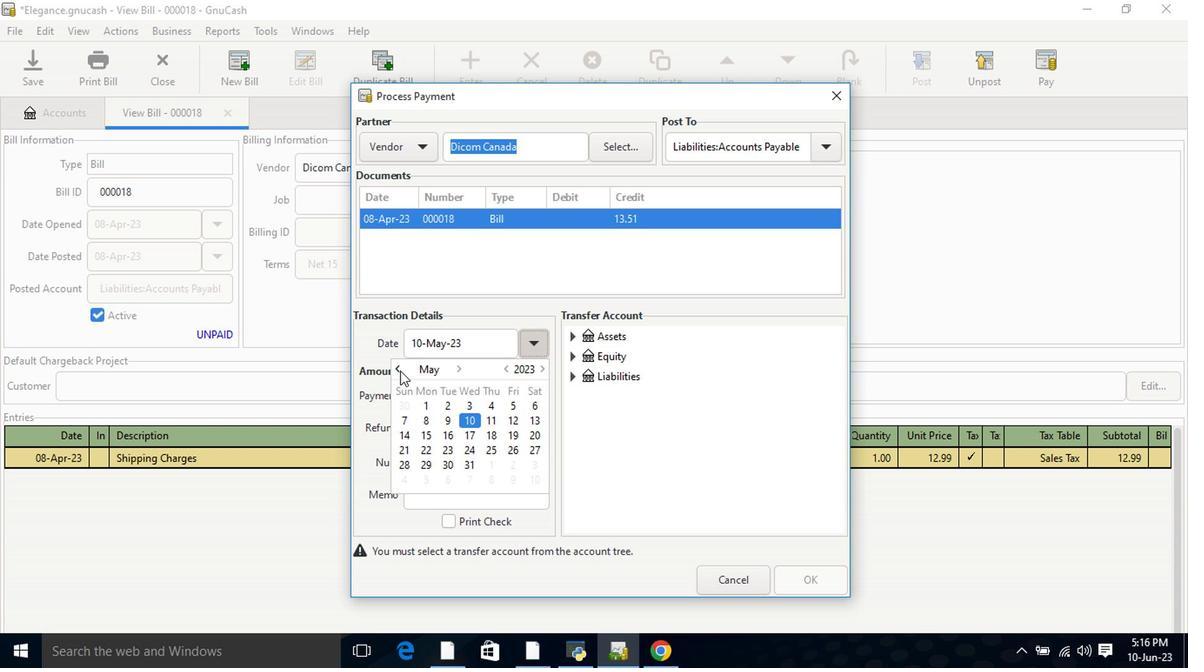 
Action: Mouse moved to (539, 447)
Screenshot: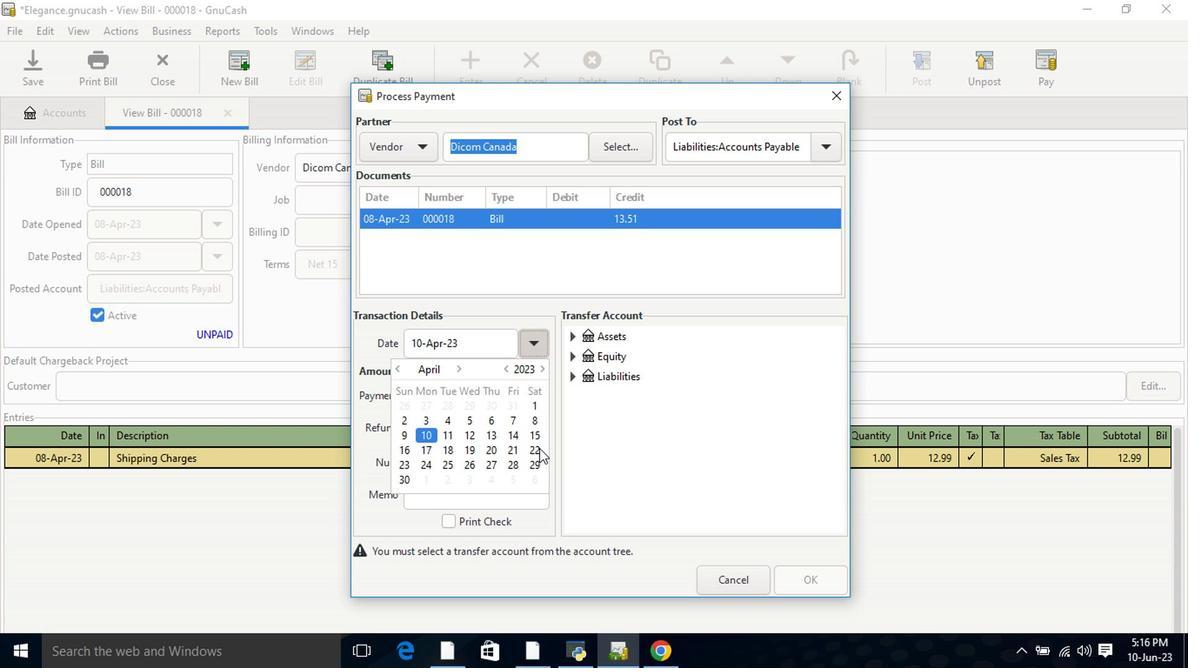 
Action: Mouse pressed left at (539, 447)
Screenshot: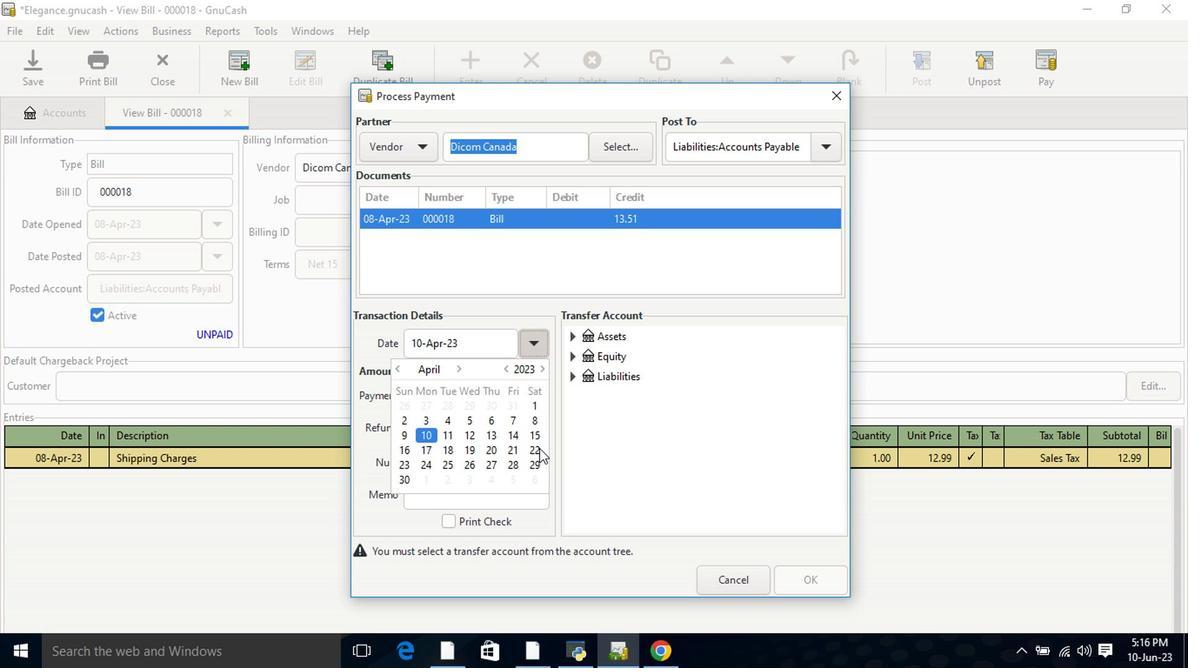 
Action: Mouse pressed left at (539, 447)
Screenshot: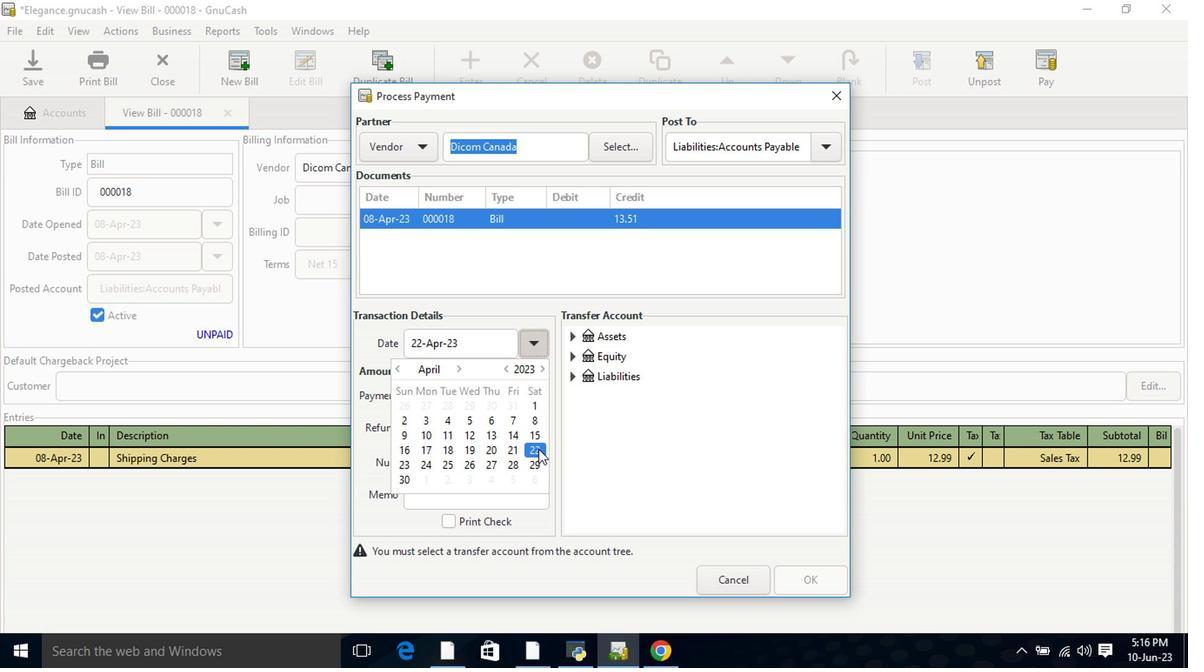 
Action: Mouse moved to (570, 340)
Screenshot: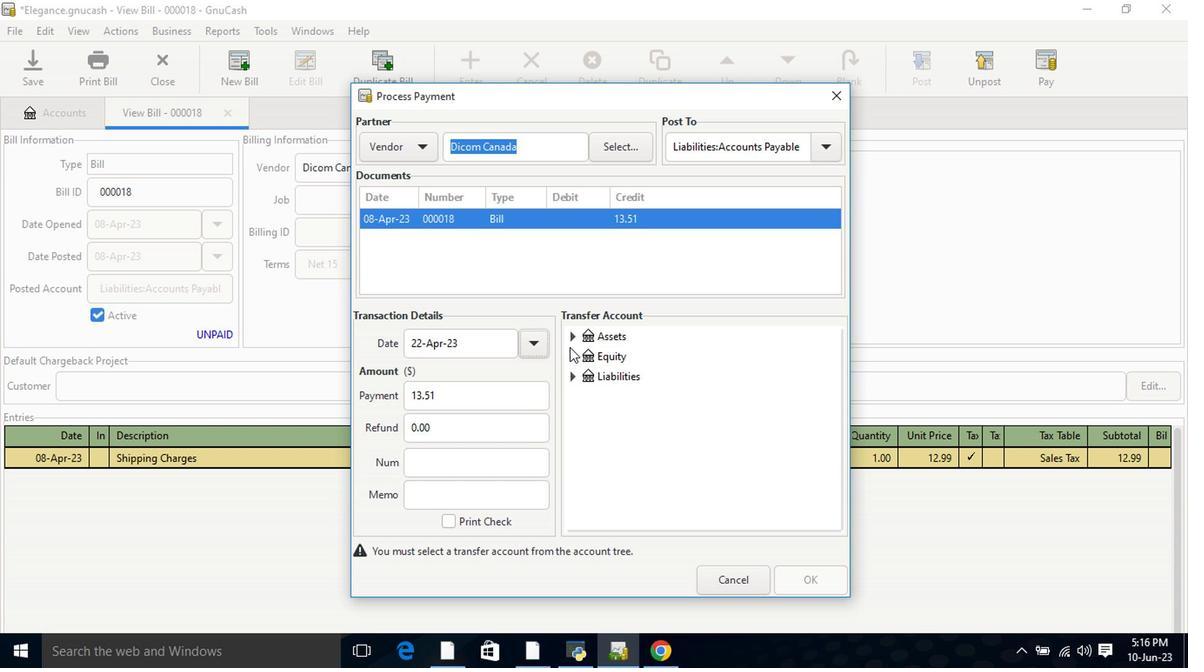 
Action: Mouse pressed left at (570, 340)
Screenshot: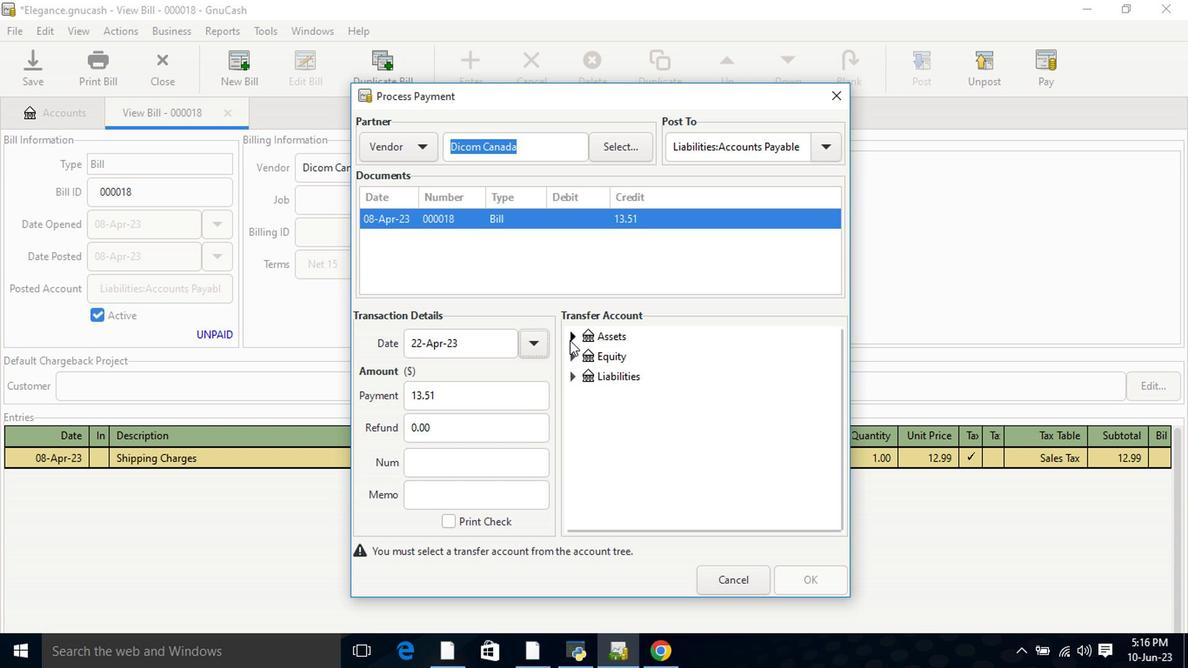 
Action: Mouse moved to (586, 358)
Screenshot: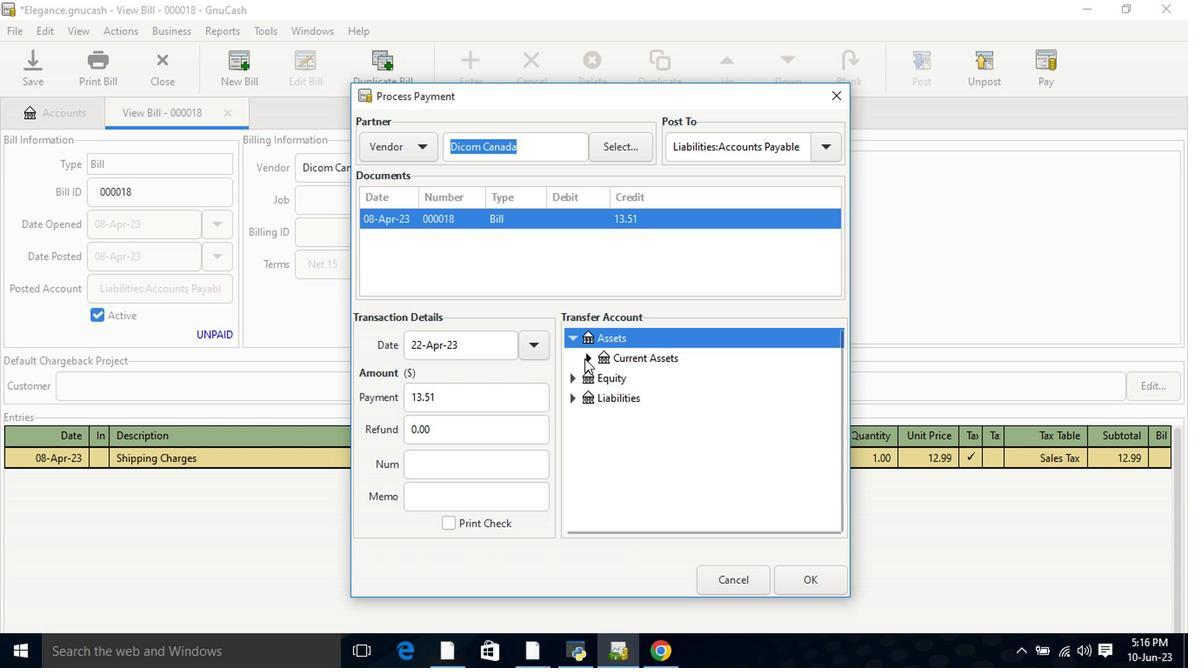 
Action: Mouse pressed left at (586, 358)
Screenshot: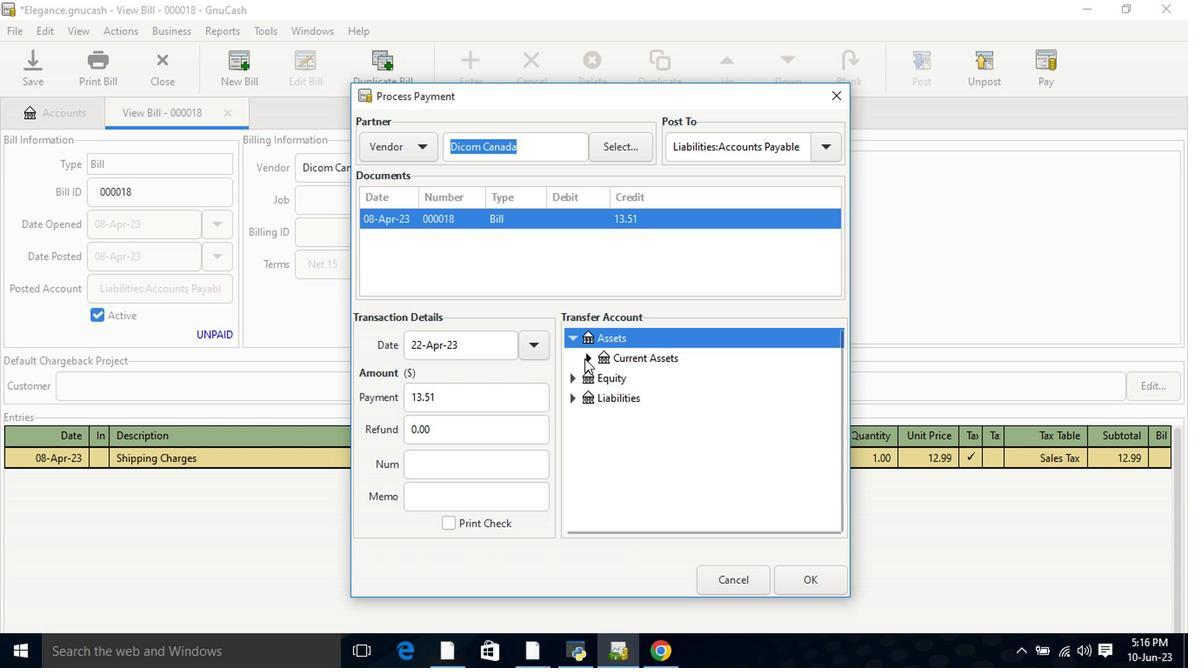 
Action: Mouse moved to (641, 379)
Screenshot: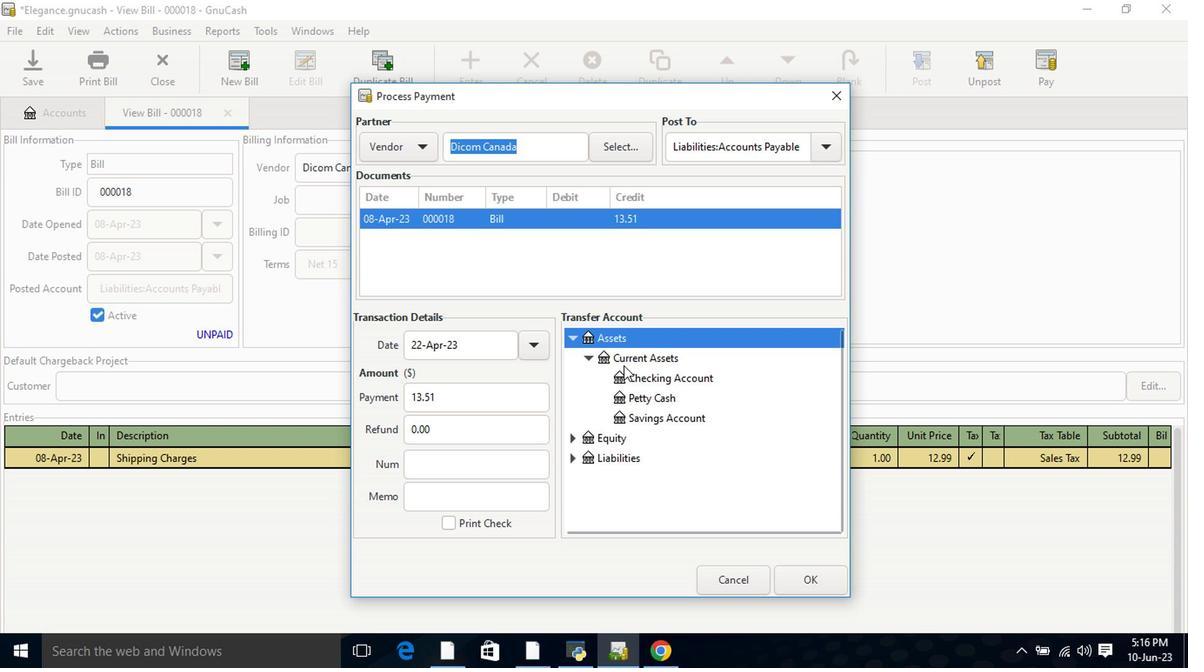 
Action: Mouse pressed left at (641, 379)
Screenshot: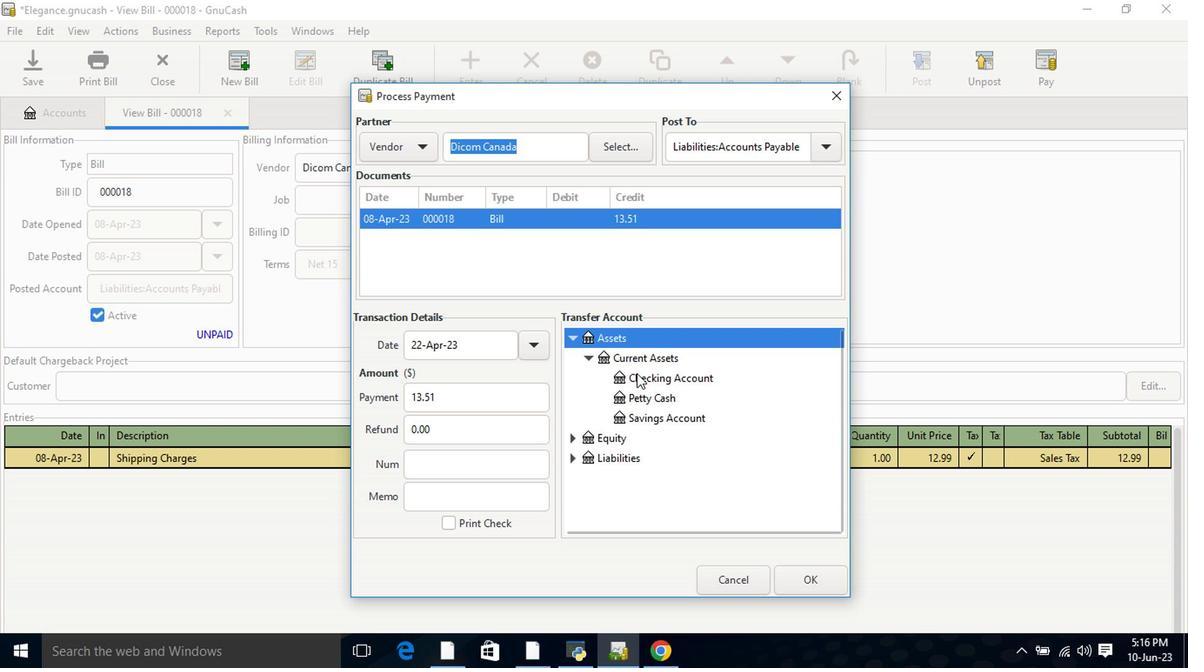 
Action: Mouse moved to (808, 581)
Screenshot: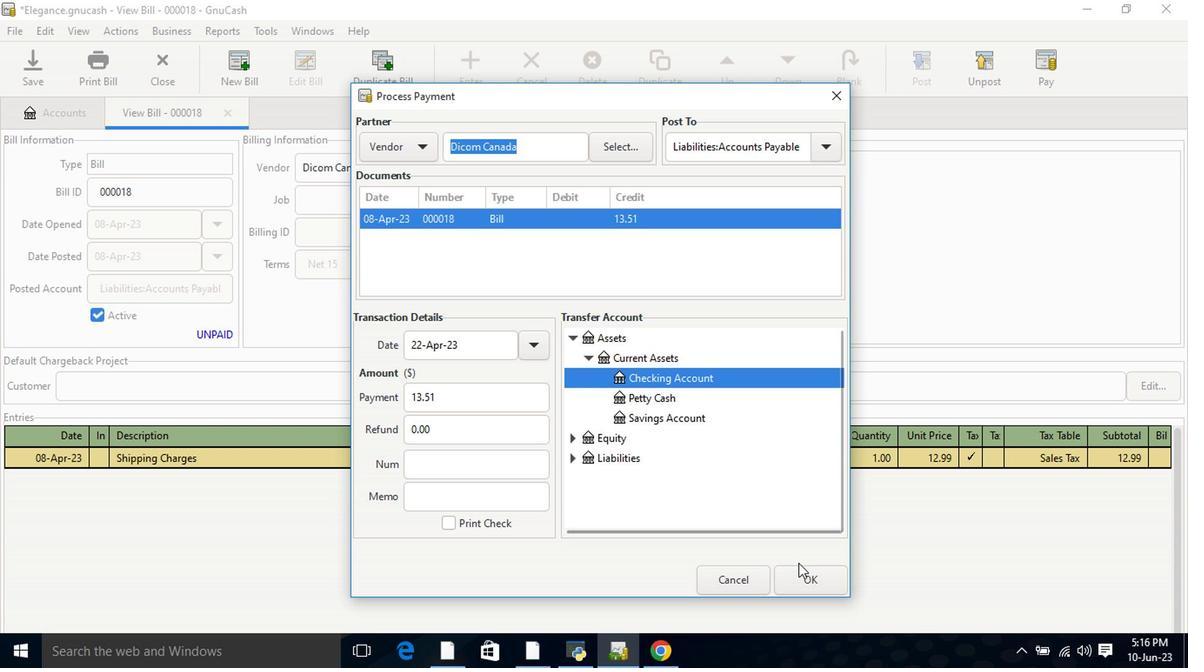
Action: Mouse pressed left at (808, 581)
Screenshot: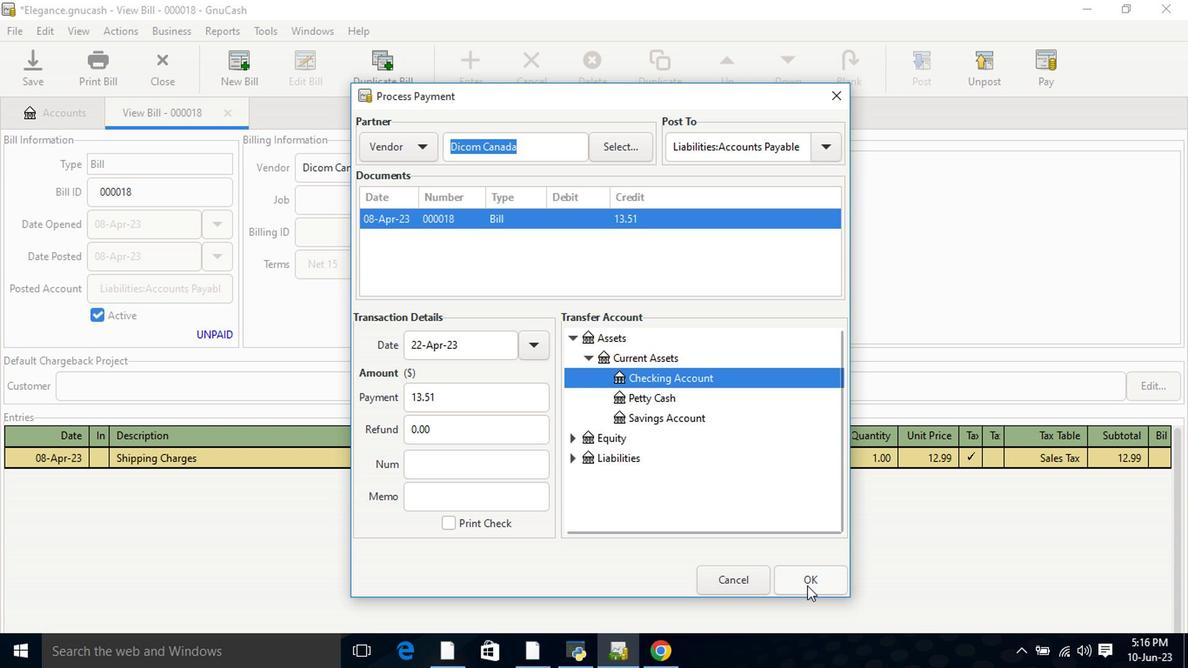 
Action: Mouse moved to (110, 72)
Screenshot: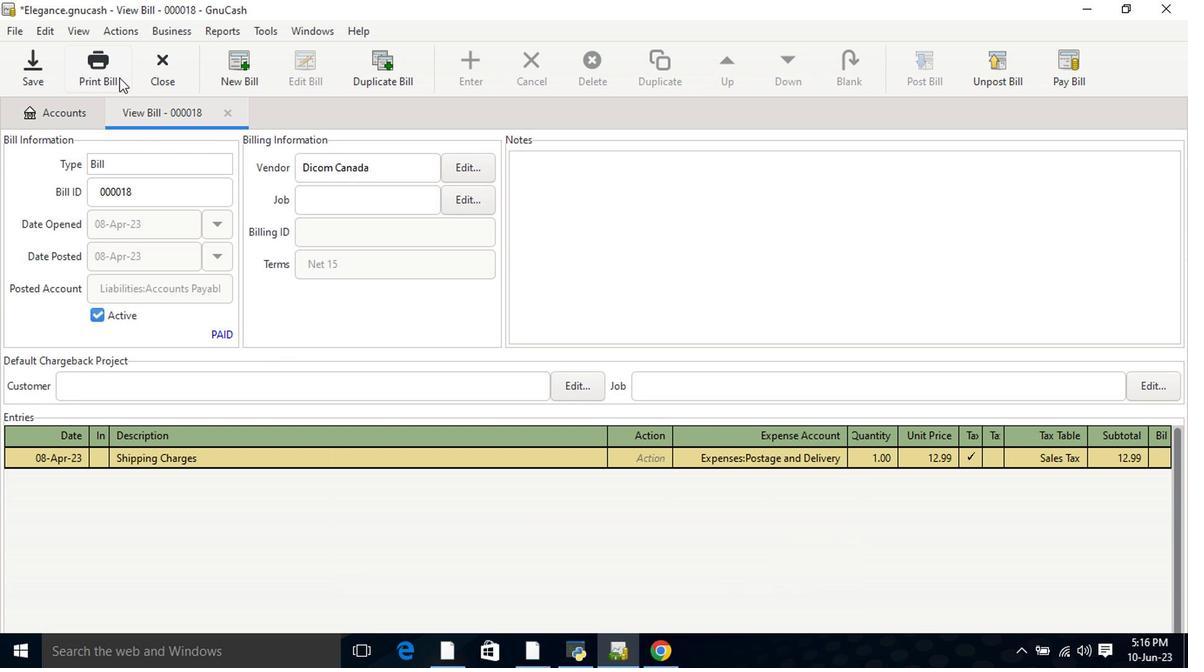 
Action: Mouse pressed left at (110, 72)
Screenshot: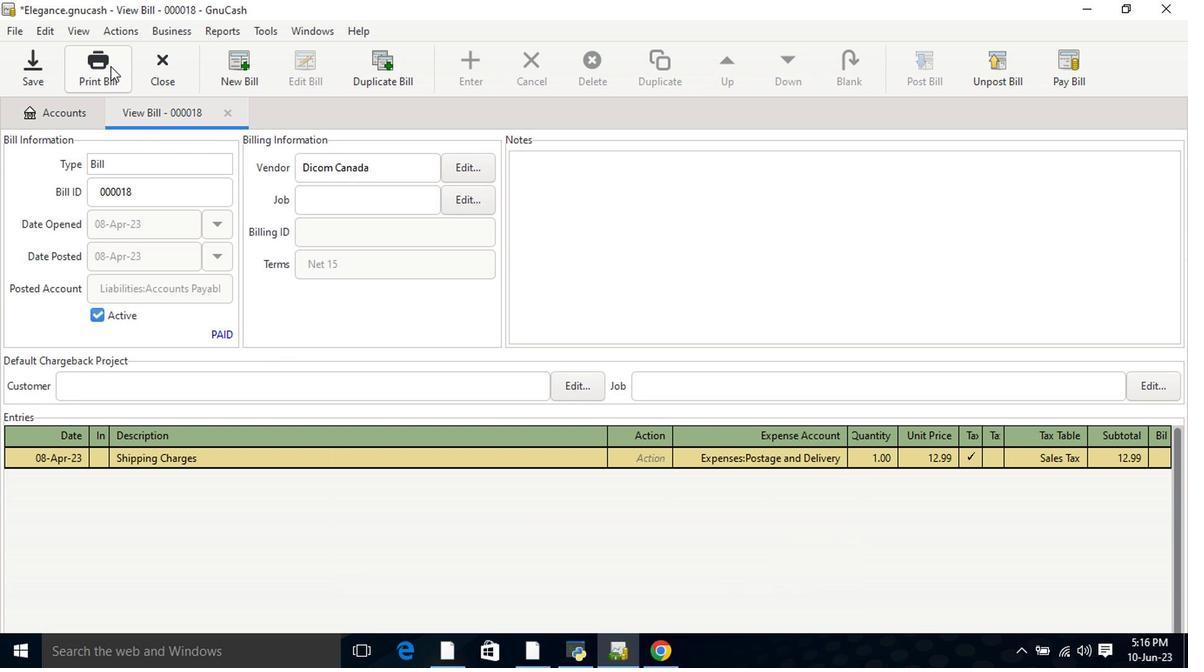 
Action: Mouse moved to (815, 82)
Screenshot: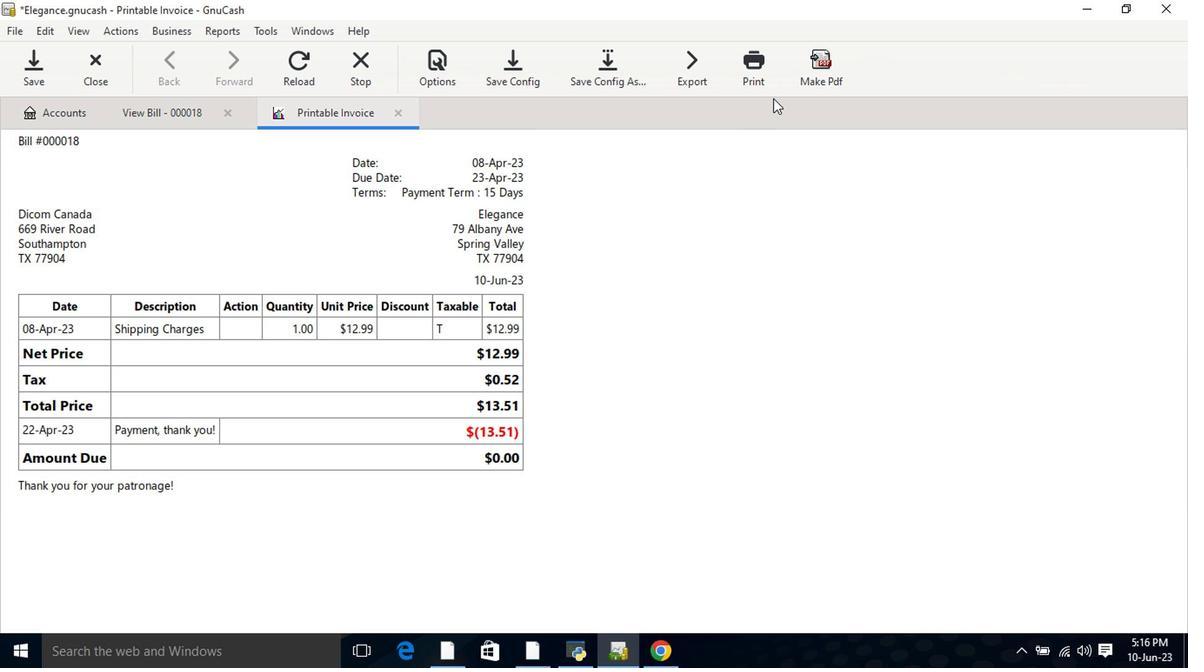 
Action: Mouse pressed left at (815, 82)
Screenshot: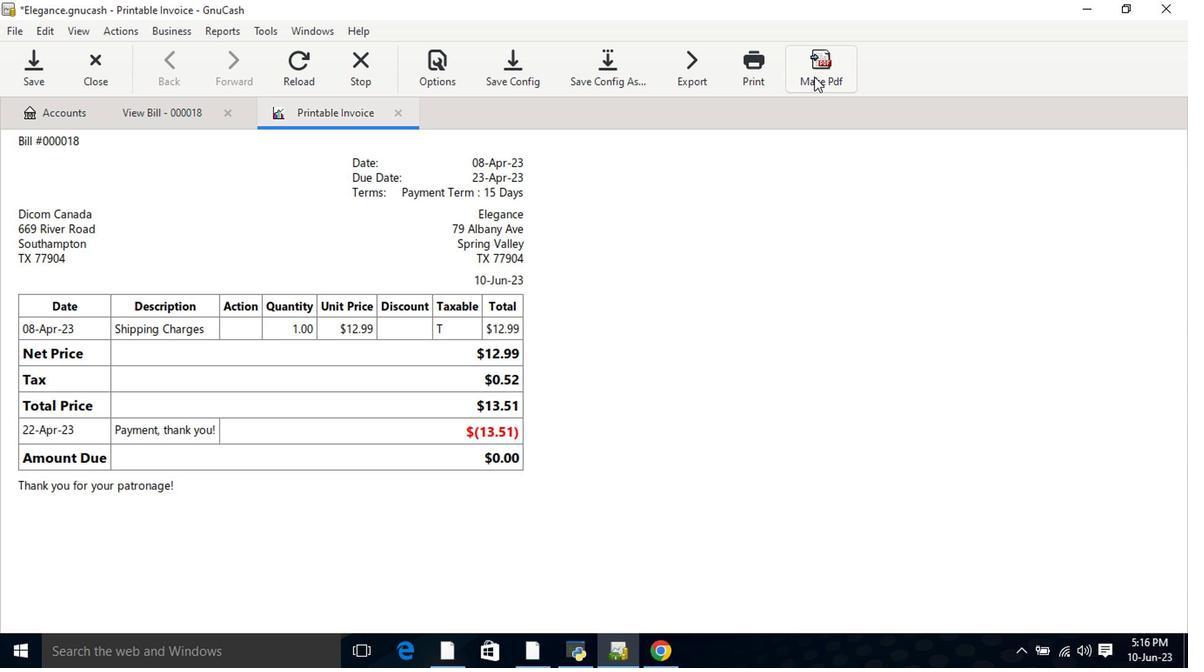 
Action: Mouse moved to (902, 599)
Screenshot: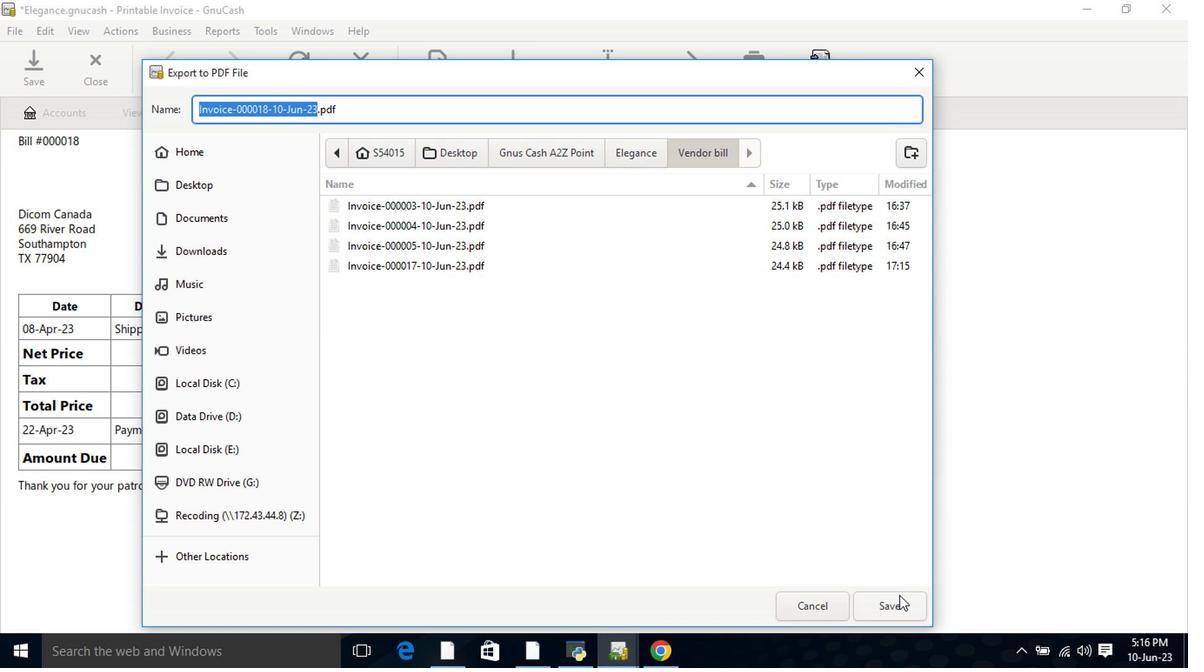 
Action: Mouse pressed left at (902, 599)
Screenshot: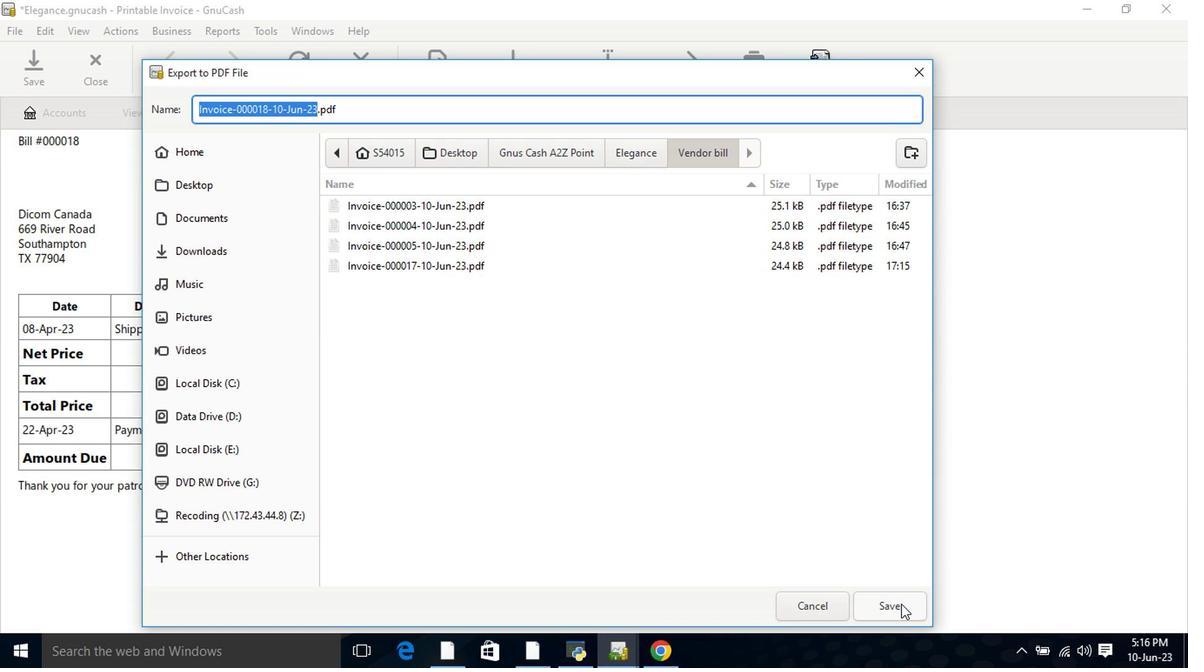 
Action: Mouse moved to (902, 530)
Screenshot: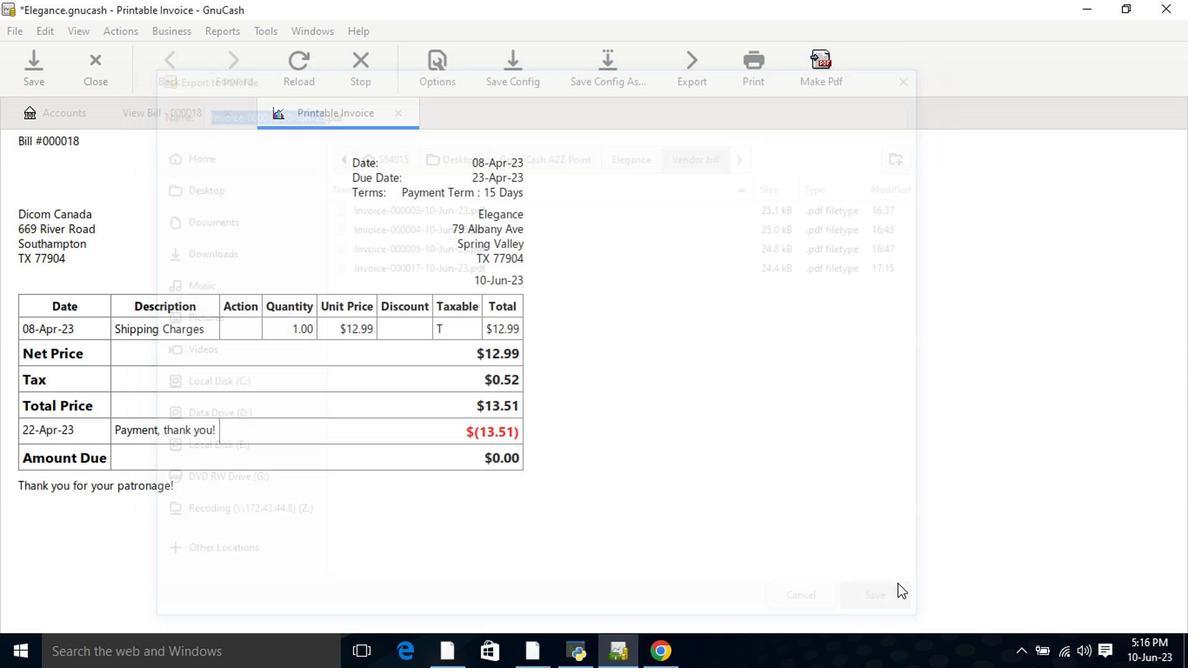 
